 Task: Change the letter spacing to 5 in the integrated.
Action: Mouse moved to (9, 606)
Screenshot: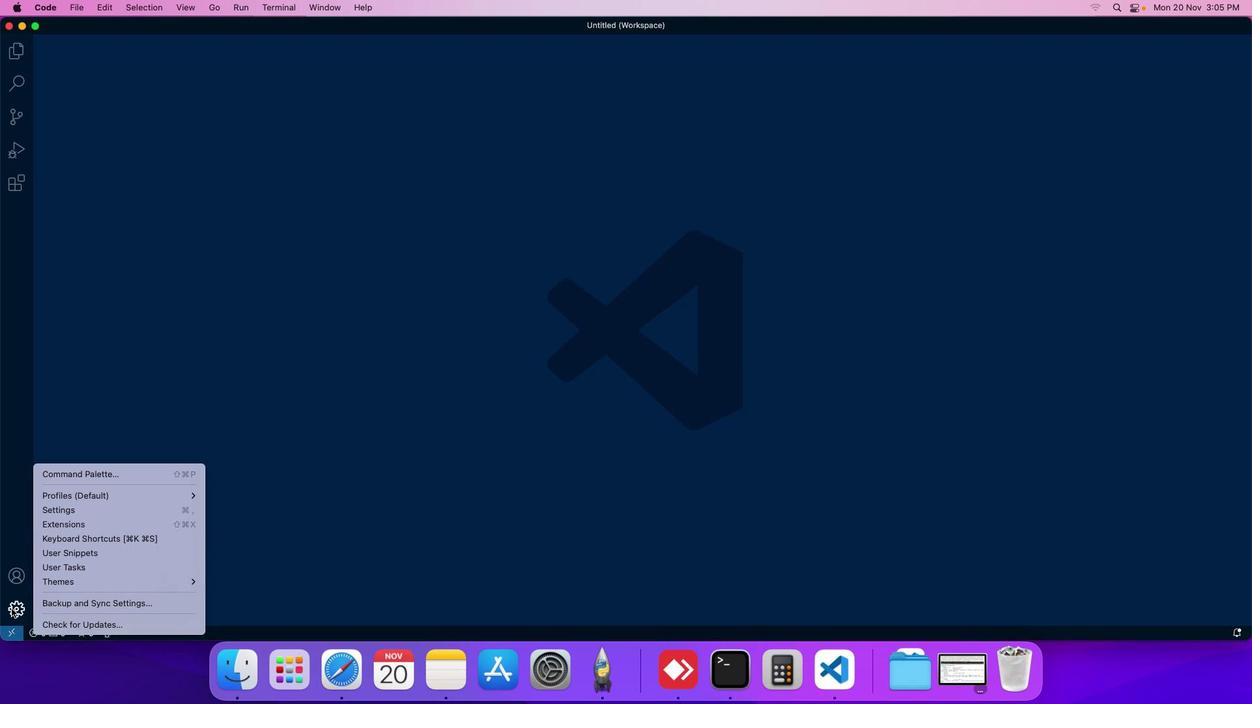 
Action: Mouse pressed left at (9, 606)
Screenshot: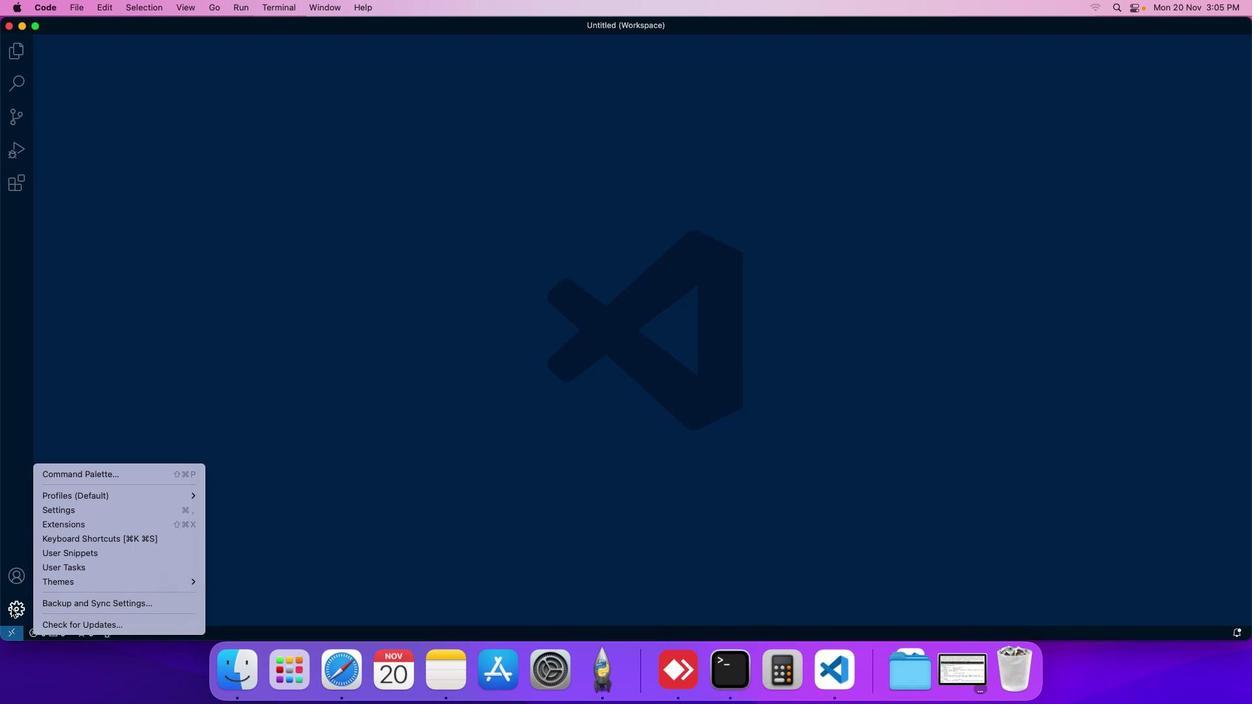 
Action: Mouse moved to (65, 508)
Screenshot: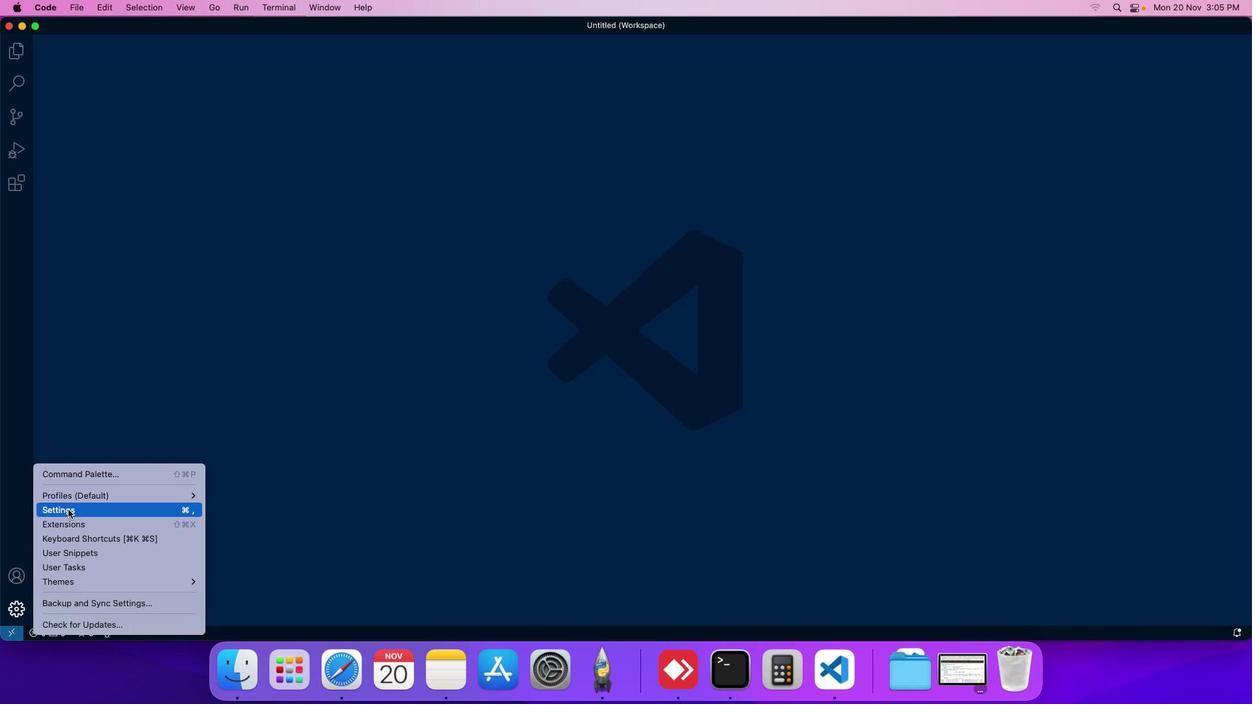 
Action: Mouse pressed left at (65, 508)
Screenshot: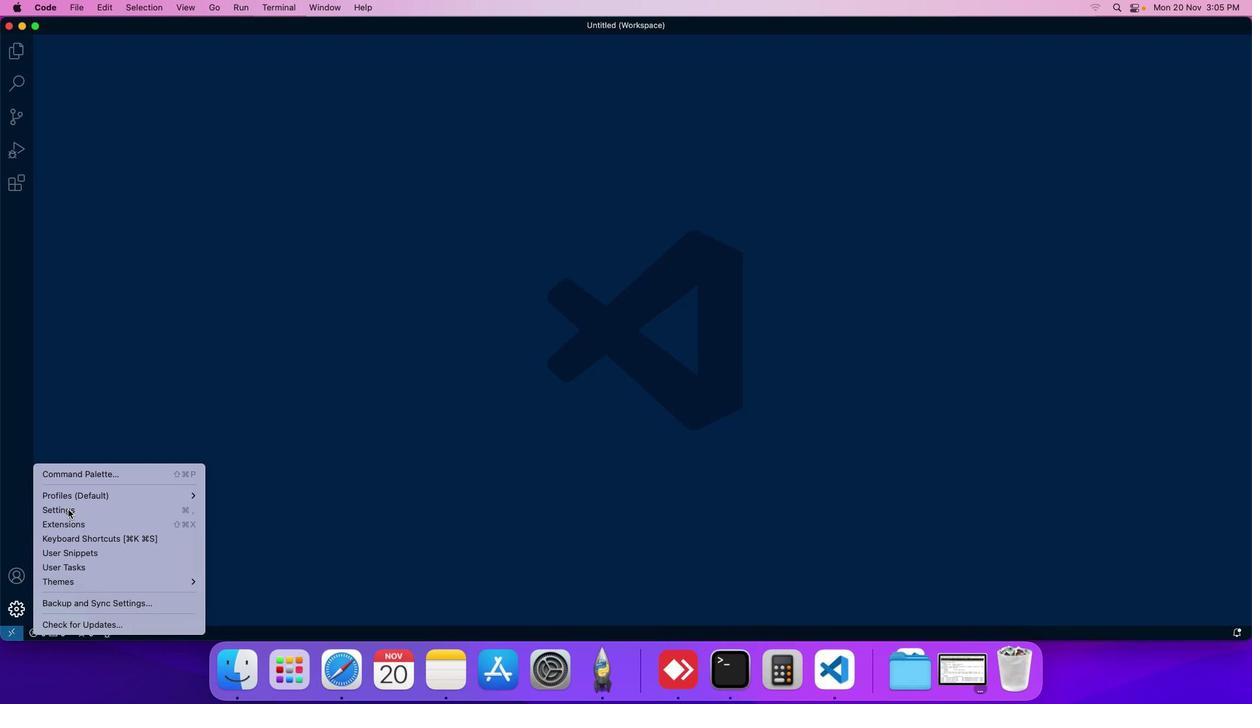 
Action: Mouse moved to (301, 104)
Screenshot: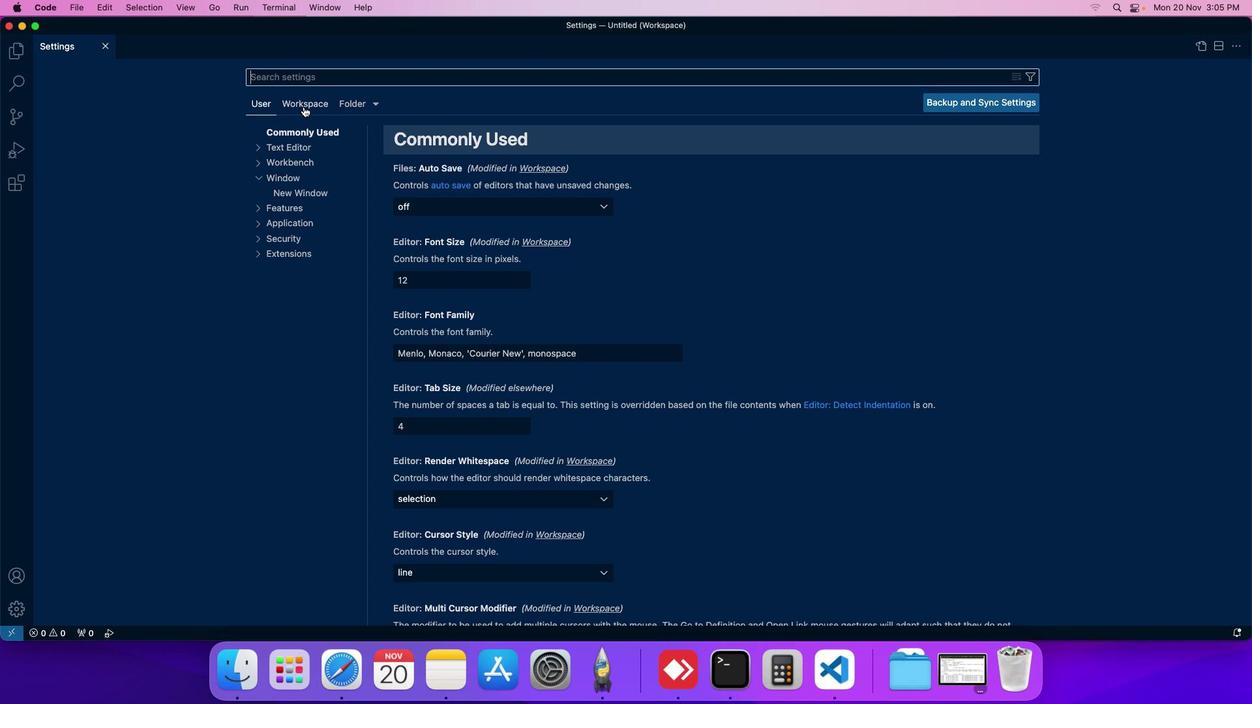 
Action: Mouse pressed left at (301, 104)
Screenshot: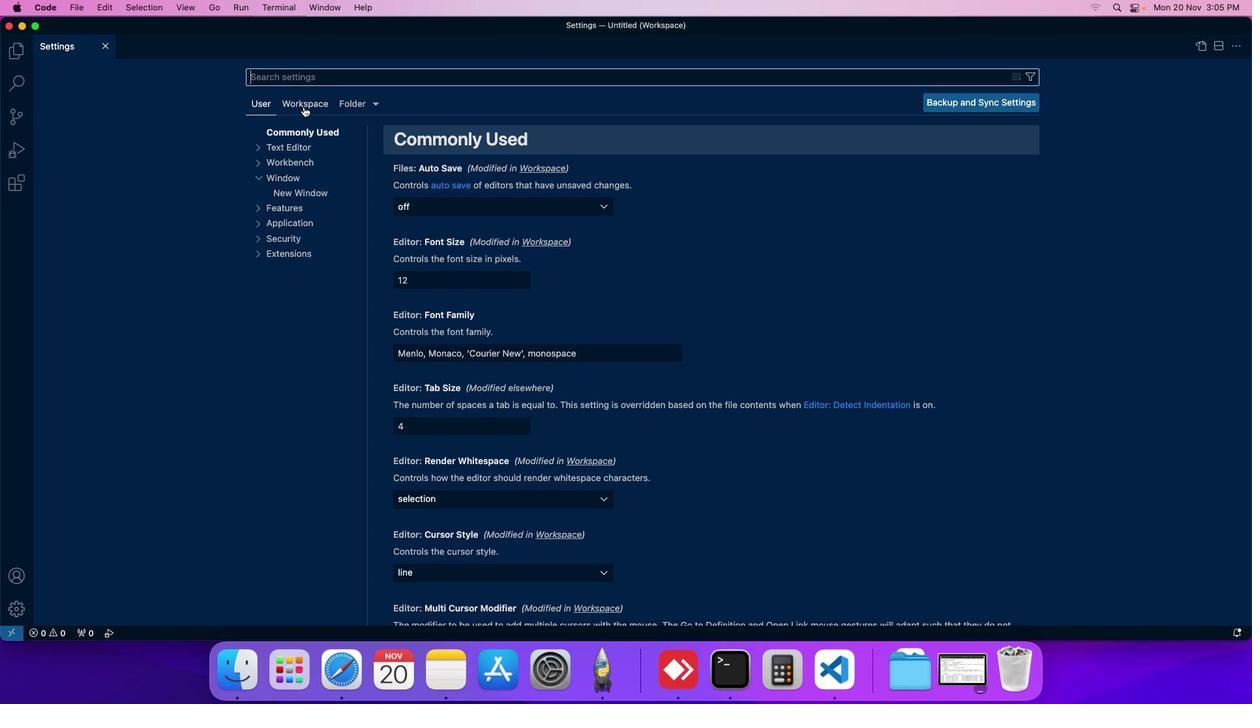 
Action: Mouse moved to (283, 193)
Screenshot: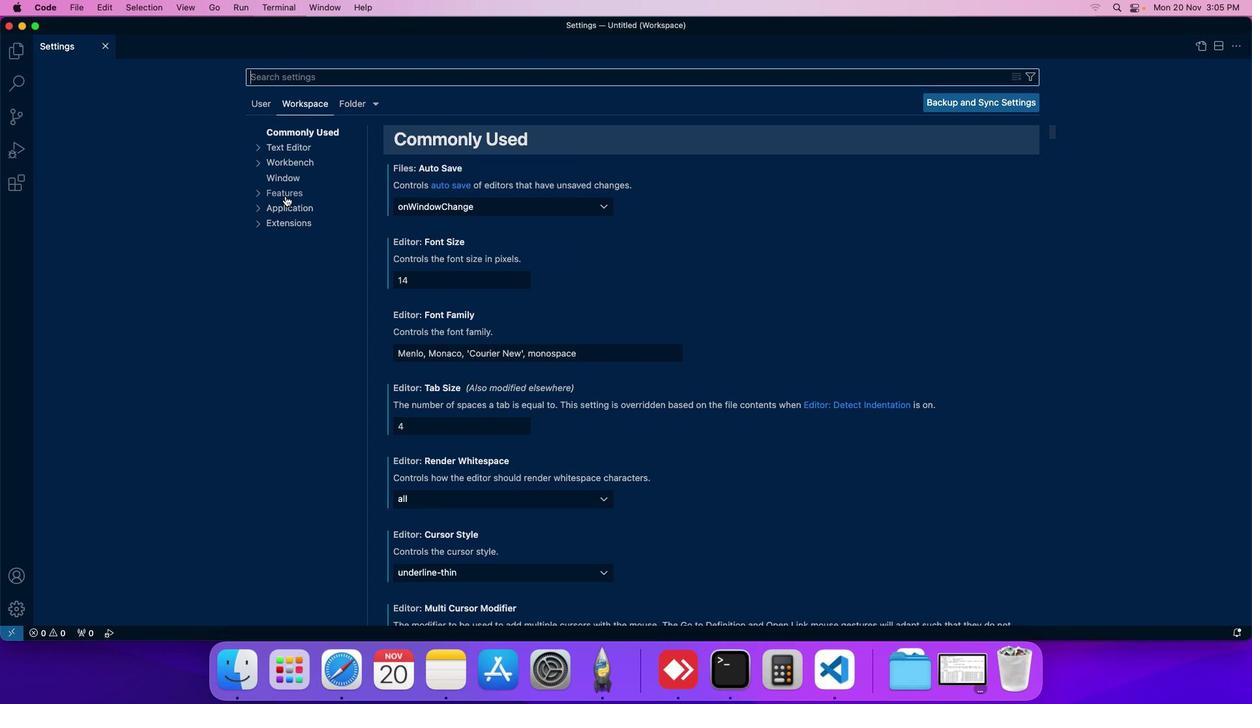 
Action: Mouse pressed left at (283, 193)
Screenshot: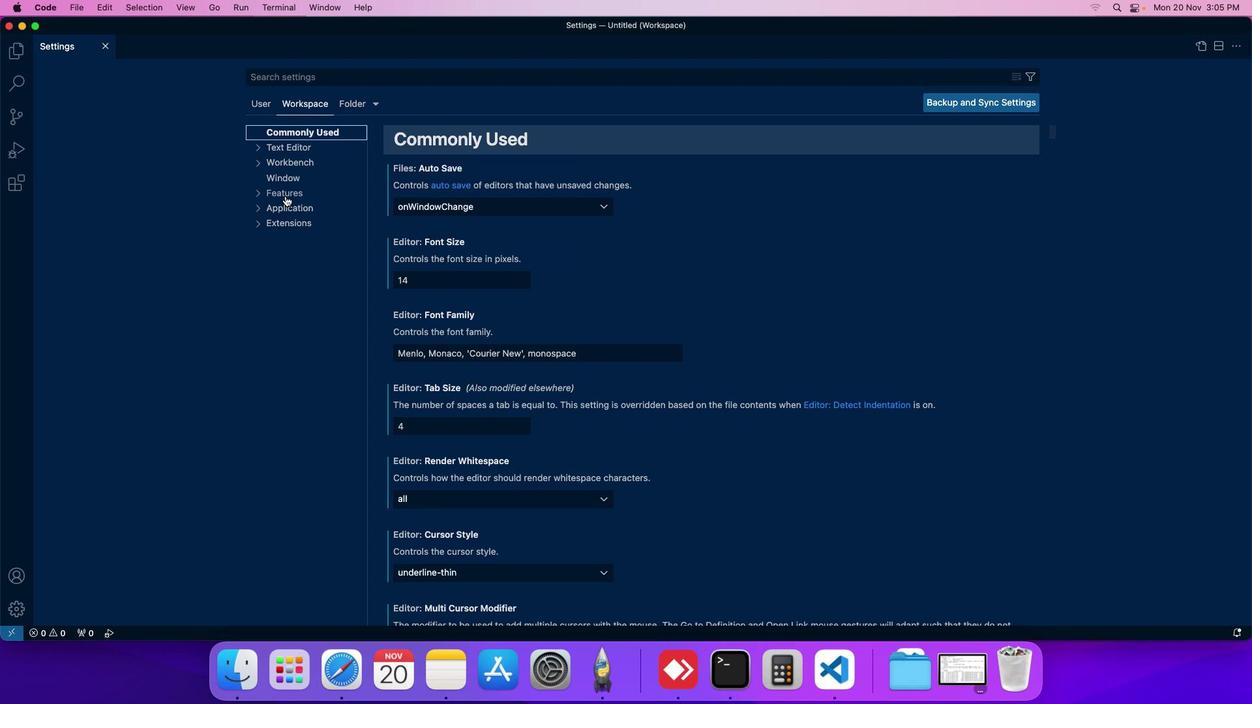 
Action: Mouse moved to (289, 314)
Screenshot: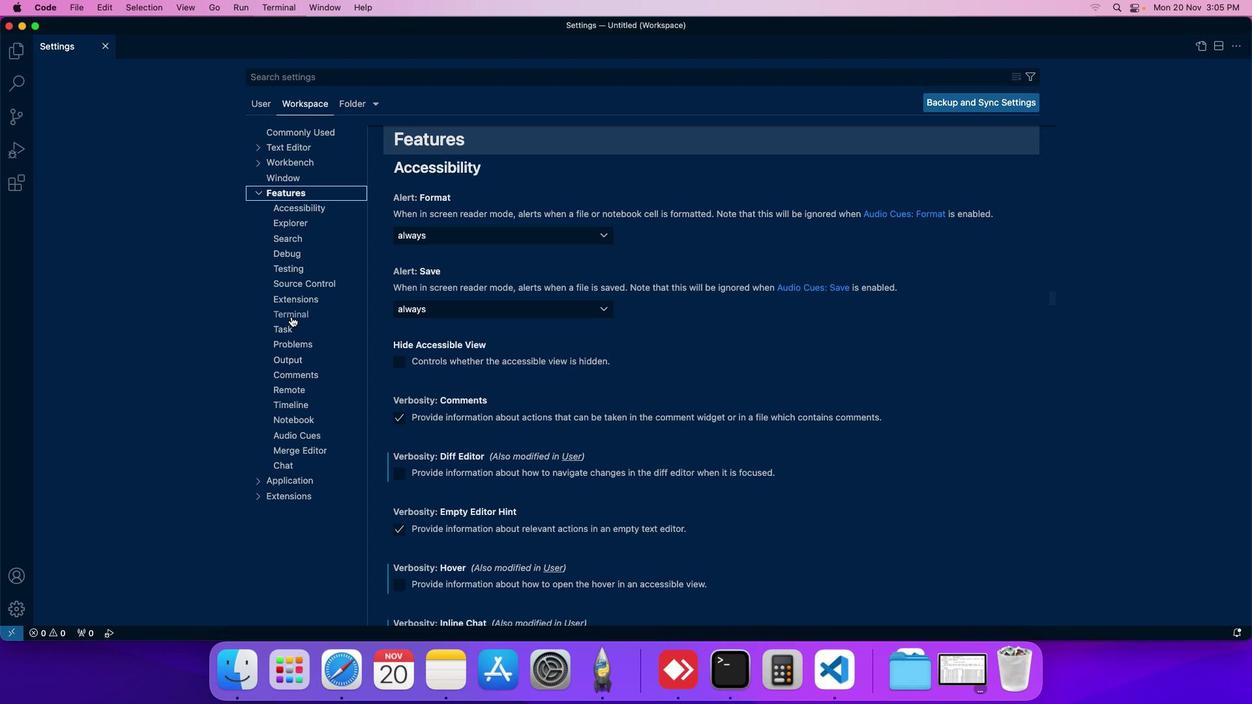 
Action: Mouse pressed left at (289, 314)
Screenshot: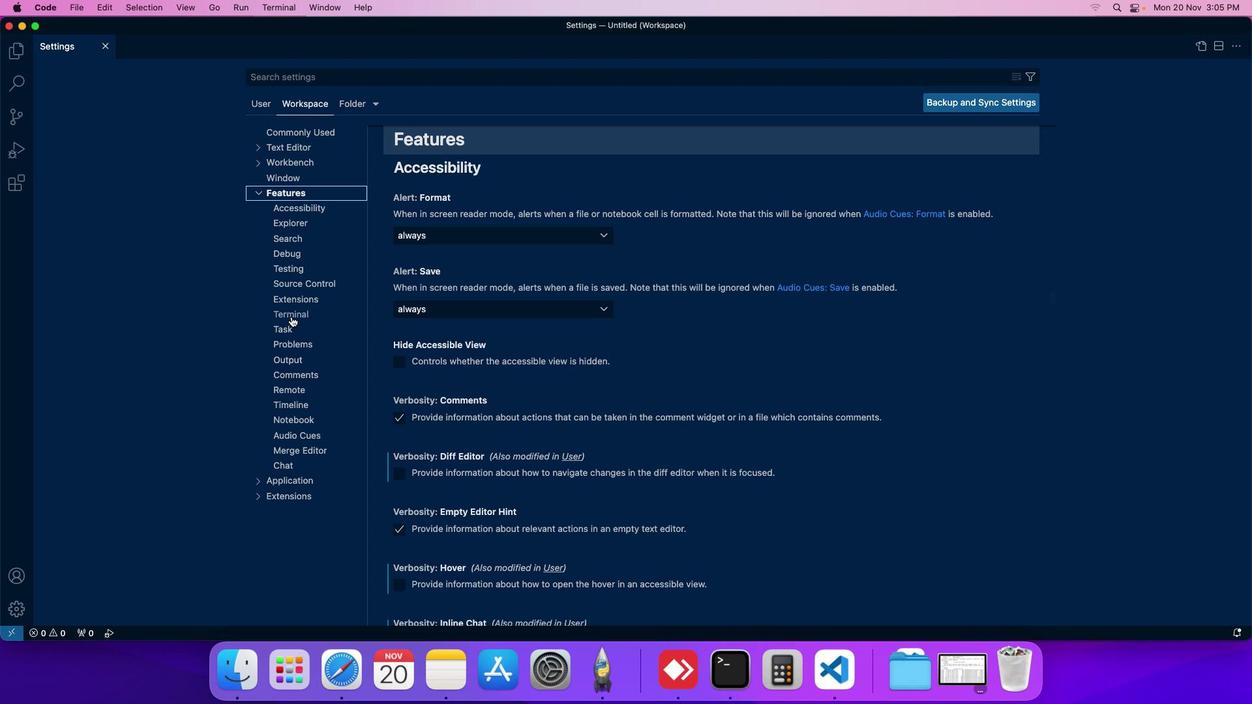 
Action: Mouse moved to (418, 349)
Screenshot: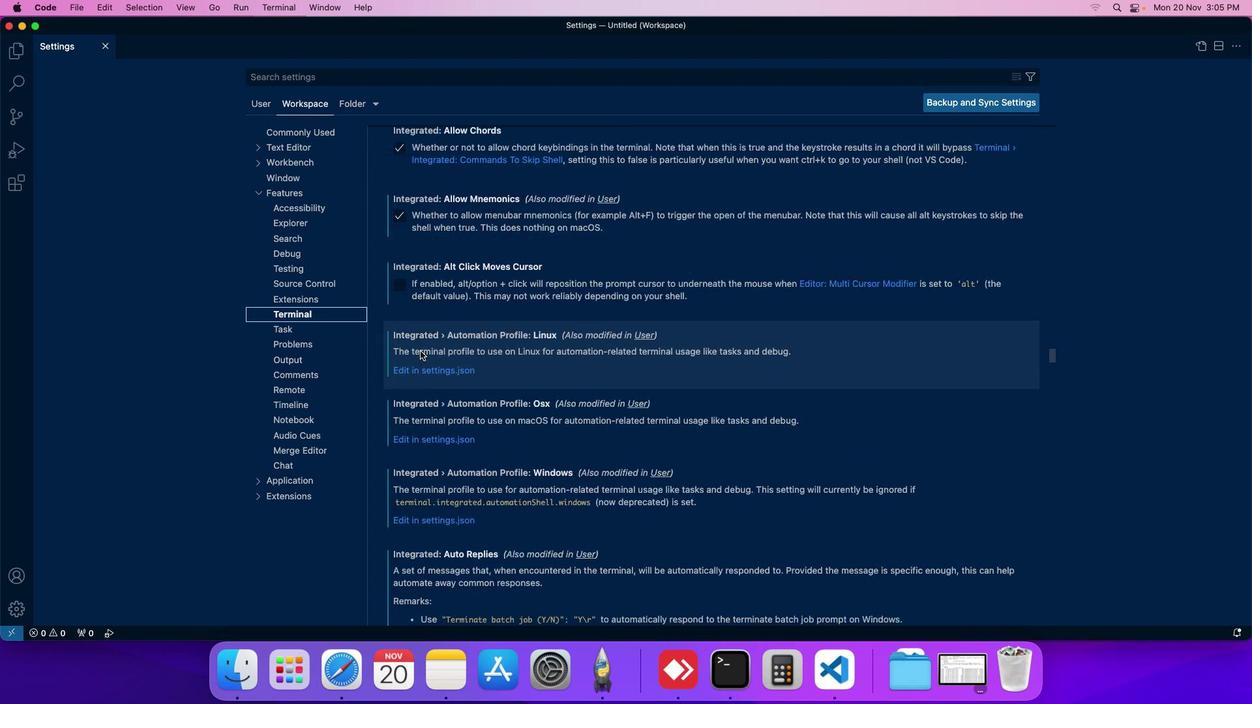 
Action: Mouse scrolled (418, 349) with delta (-1, -1)
Screenshot: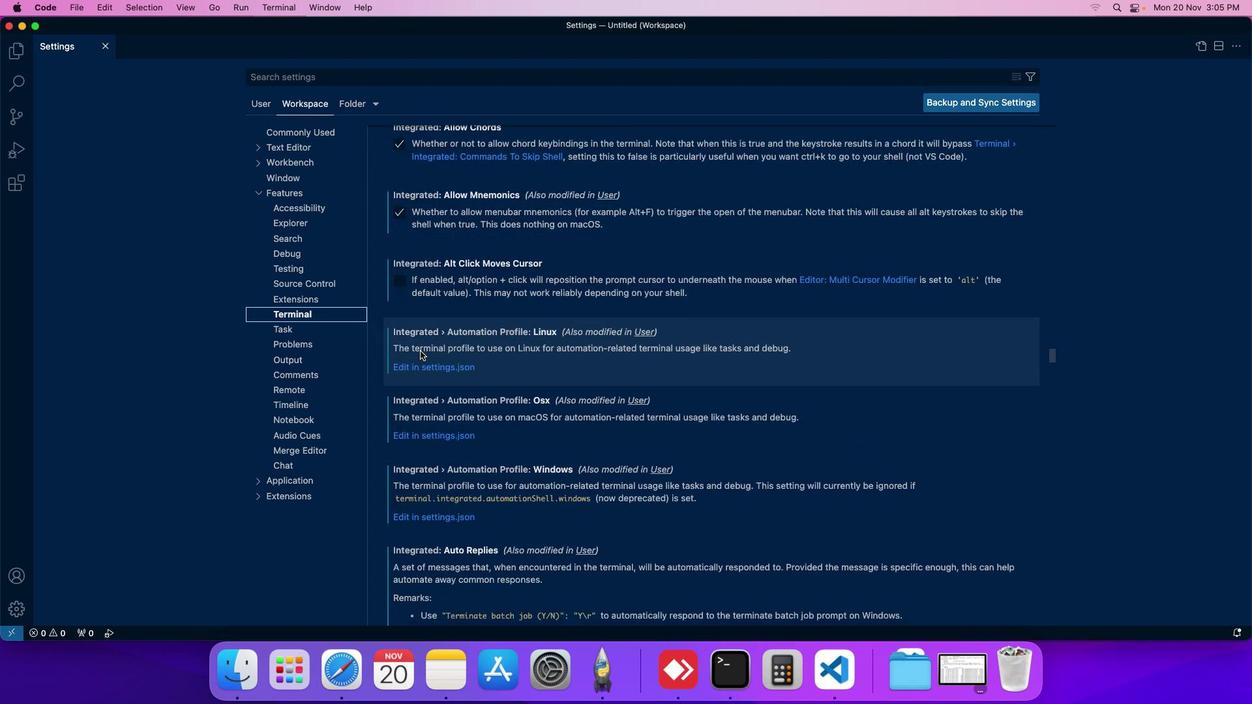 
Action: Mouse moved to (418, 349)
Screenshot: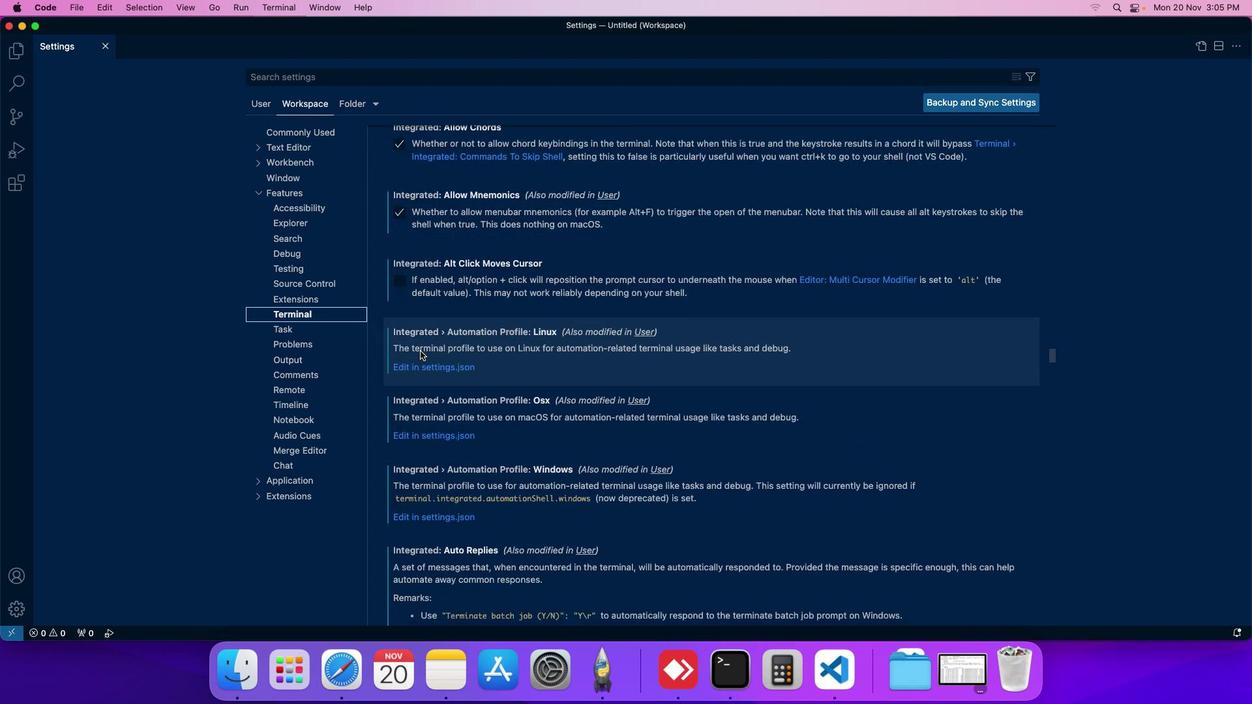 
Action: Mouse scrolled (418, 349) with delta (-1, -1)
Screenshot: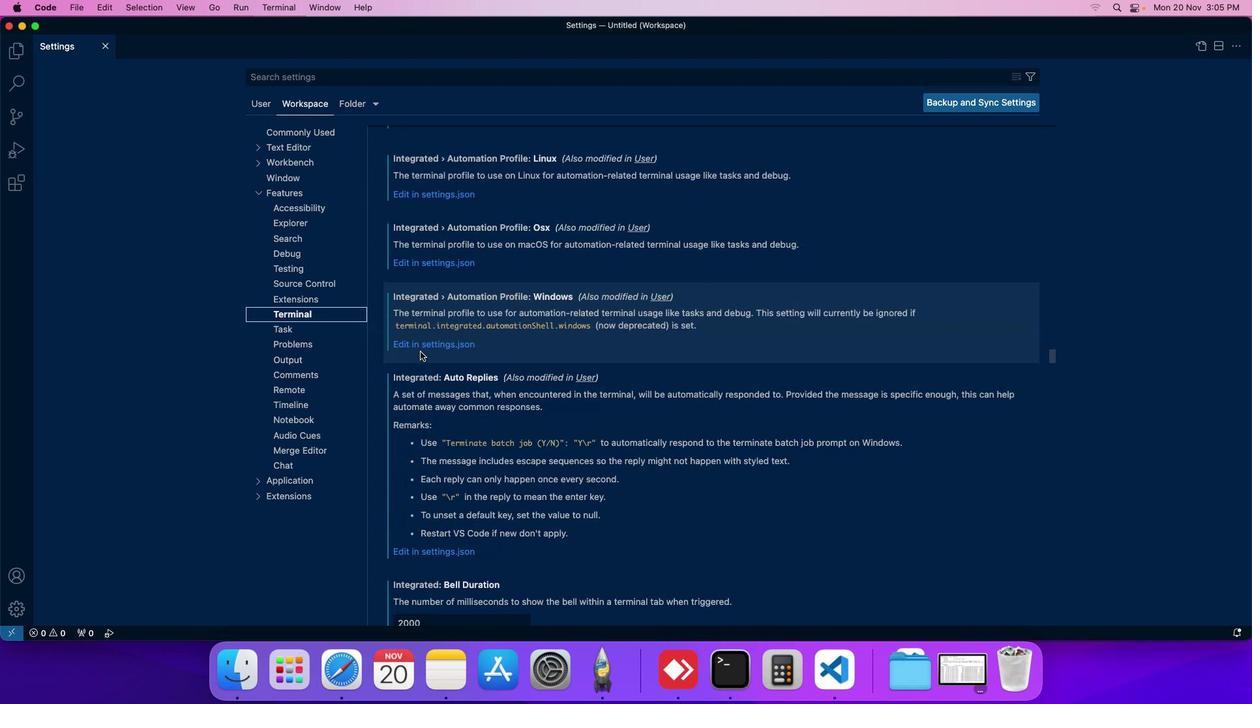 
Action: Mouse moved to (418, 349)
Screenshot: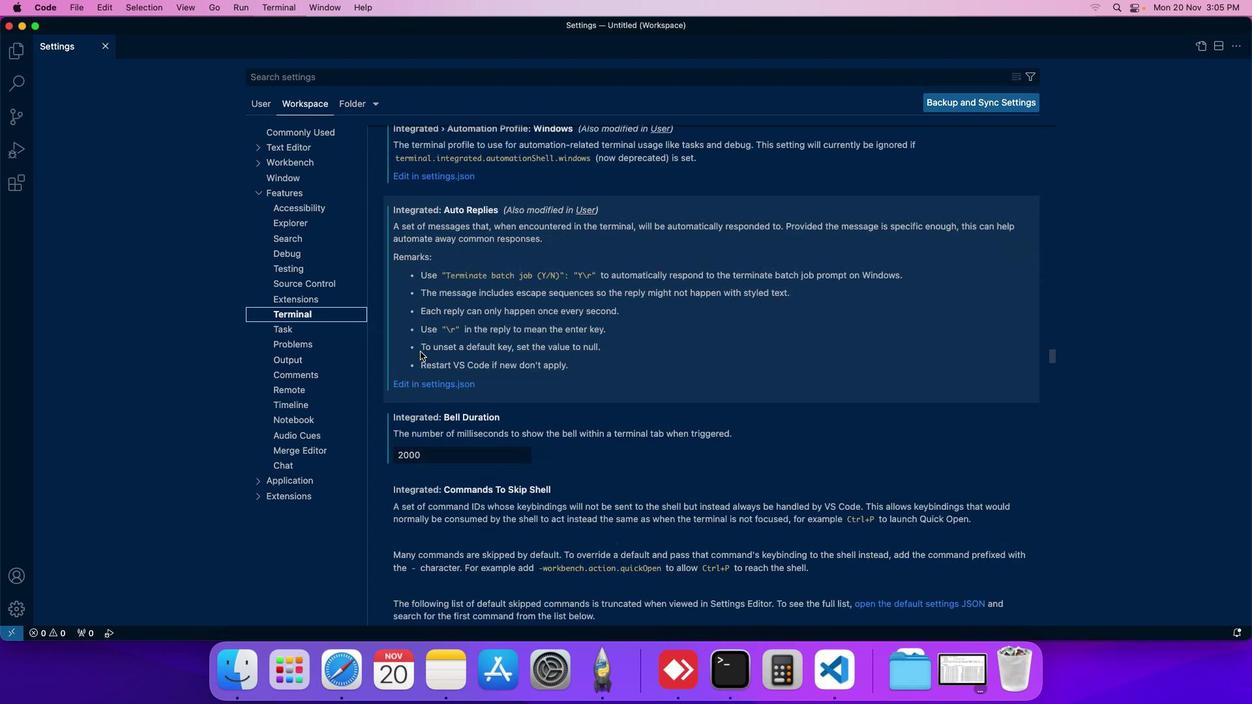 
Action: Mouse scrolled (418, 349) with delta (-1, -1)
Screenshot: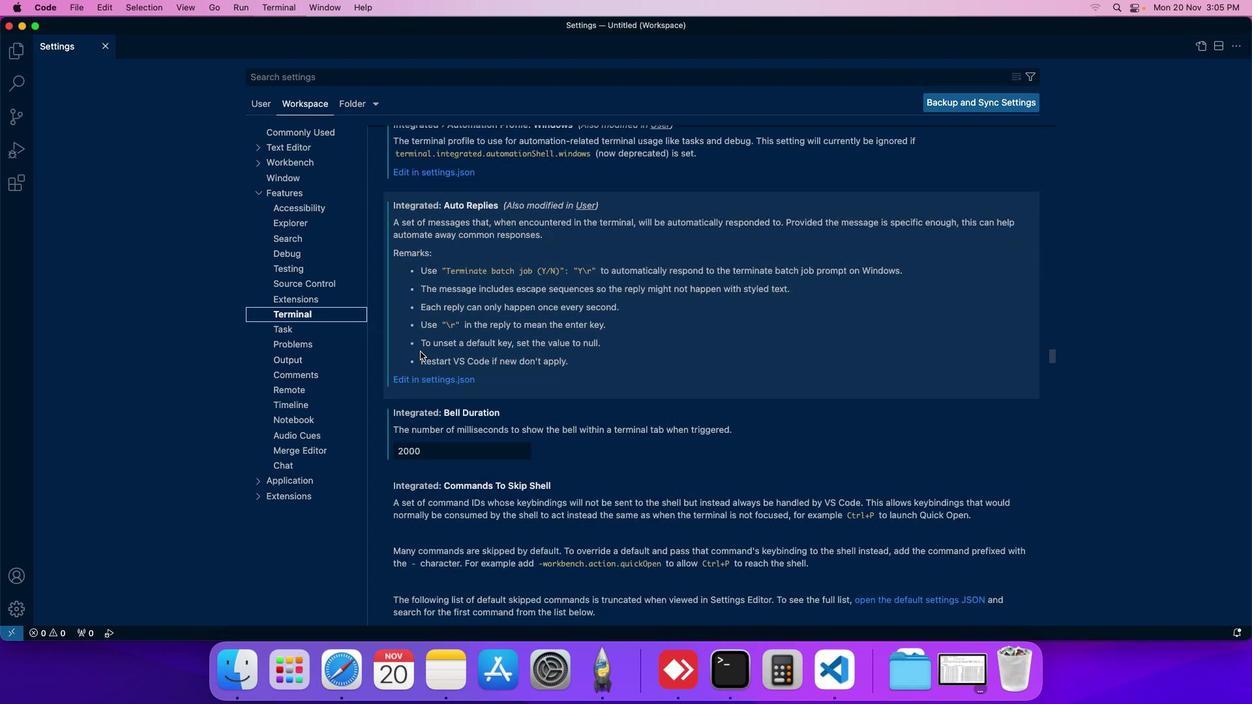 
Action: Mouse scrolled (418, 349) with delta (-1, -1)
Screenshot: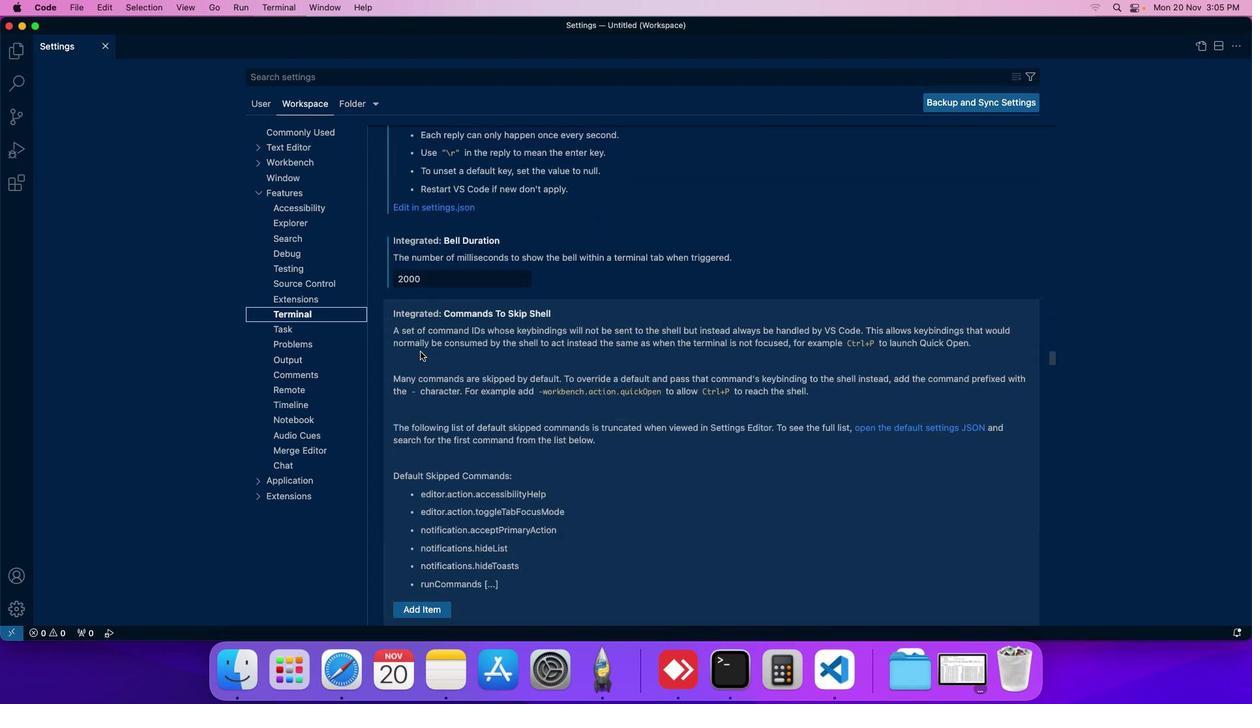 
Action: Mouse scrolled (418, 349) with delta (-1, -1)
Screenshot: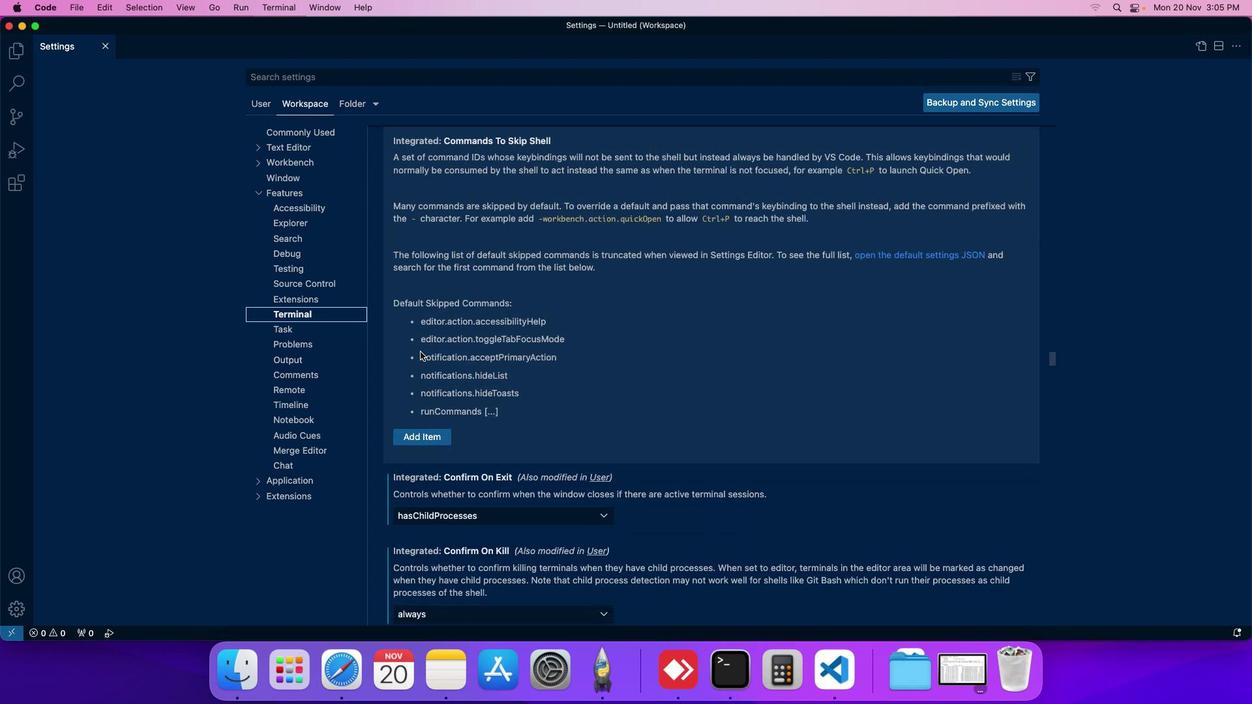 
Action: Mouse scrolled (418, 349) with delta (-1, -1)
Screenshot: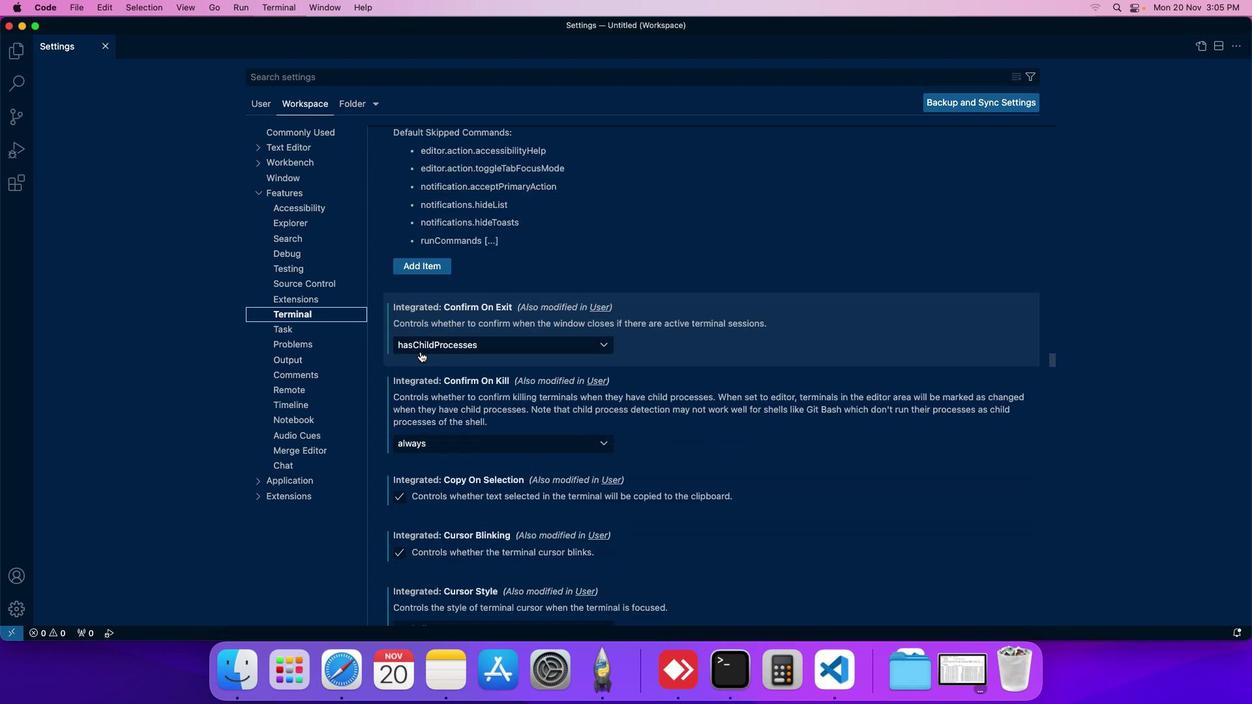 
Action: Mouse scrolled (418, 349) with delta (-1, -1)
Screenshot: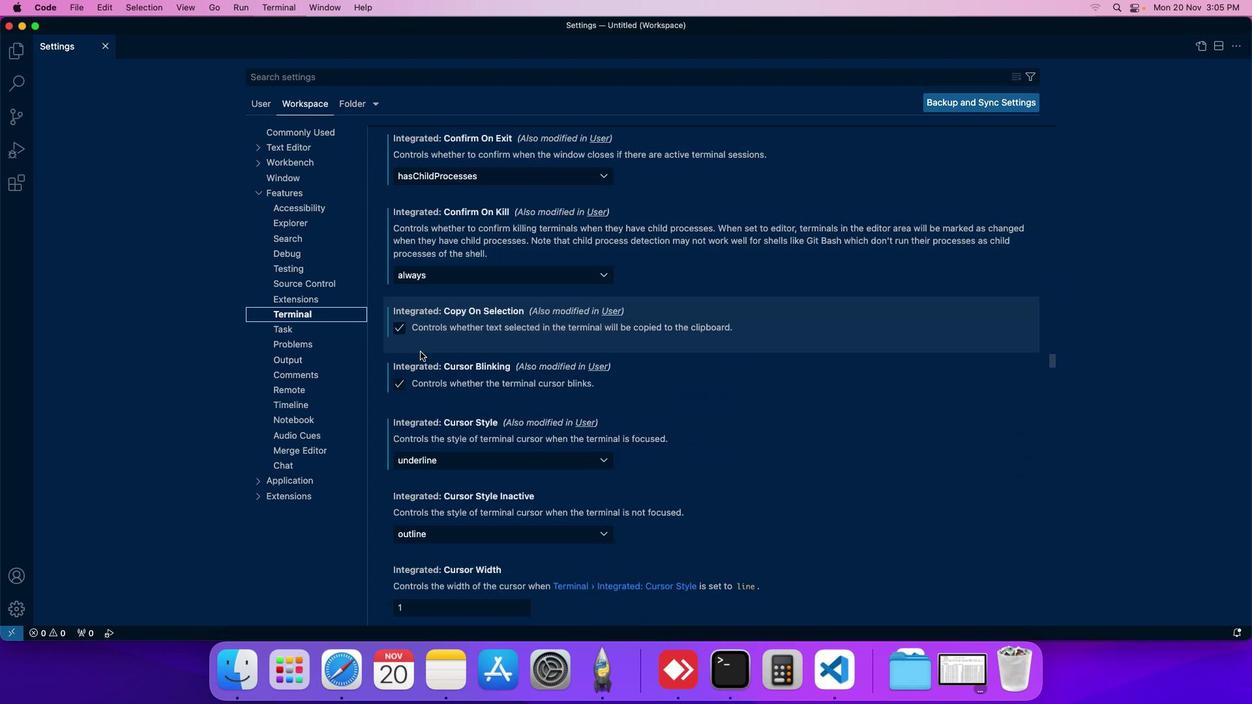 
Action: Mouse scrolled (418, 349) with delta (-1, -1)
Screenshot: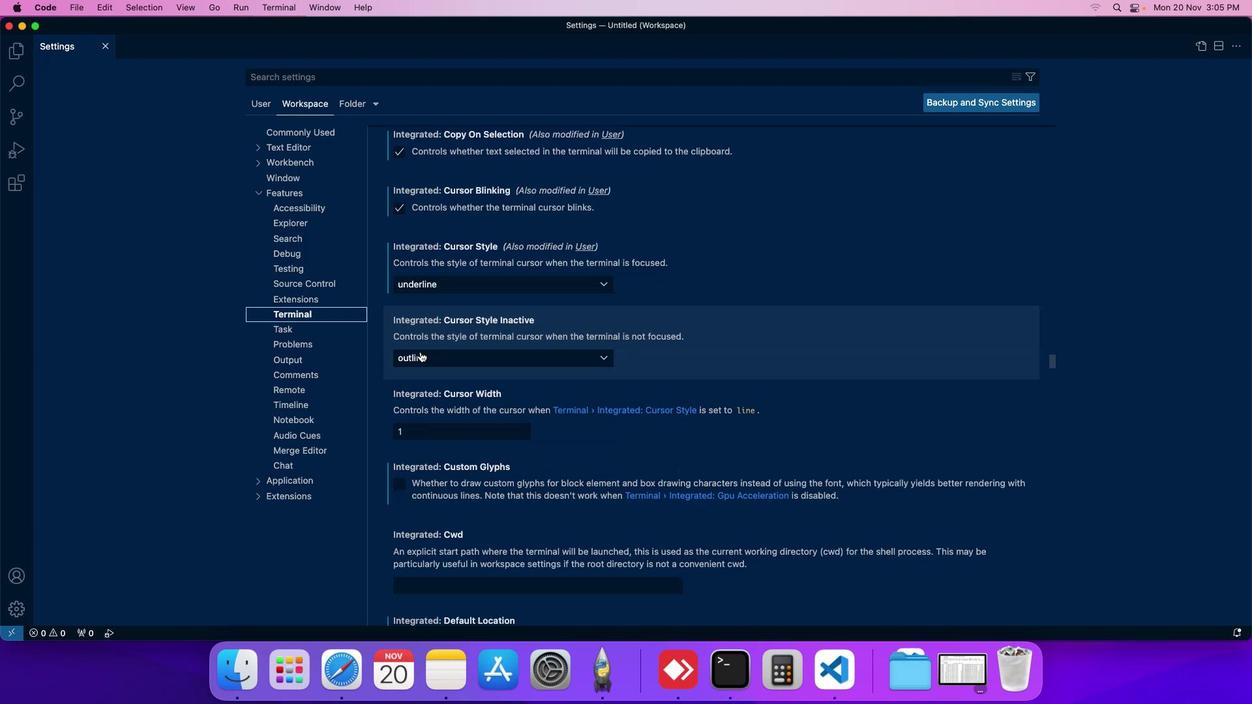 
Action: Mouse scrolled (418, 349) with delta (-1, -1)
Screenshot: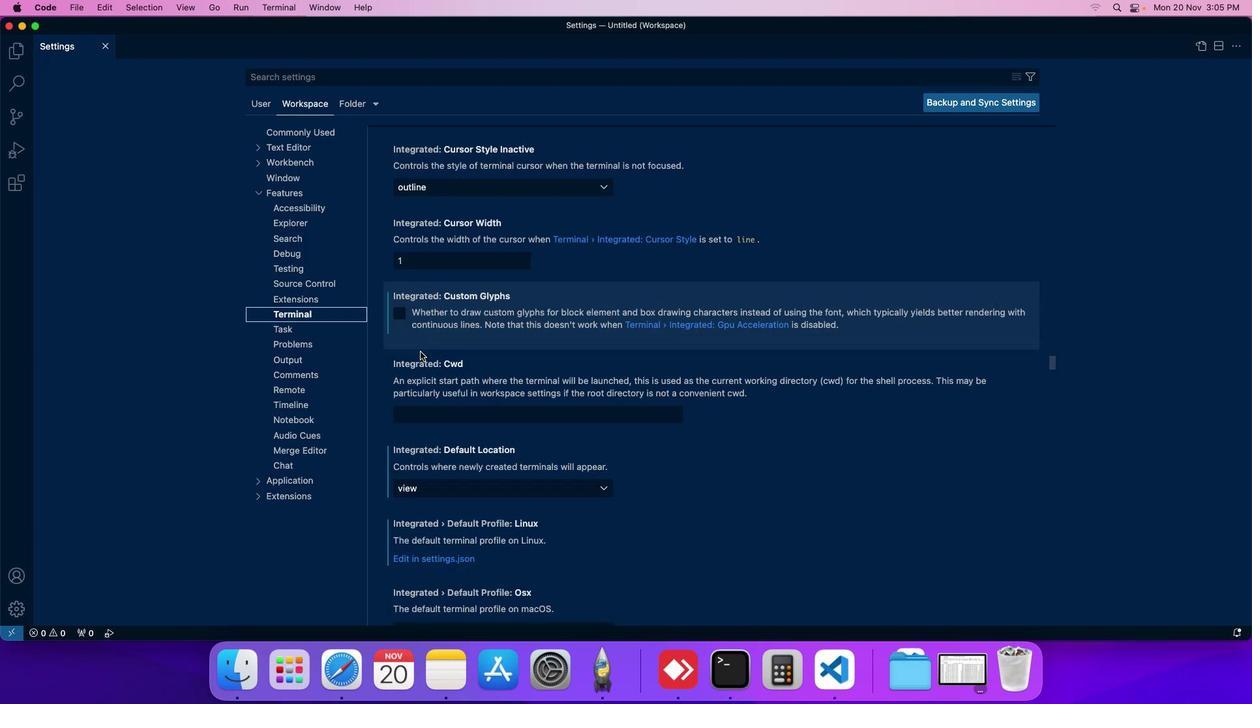 
Action: Mouse scrolled (418, 349) with delta (-1, -1)
Screenshot: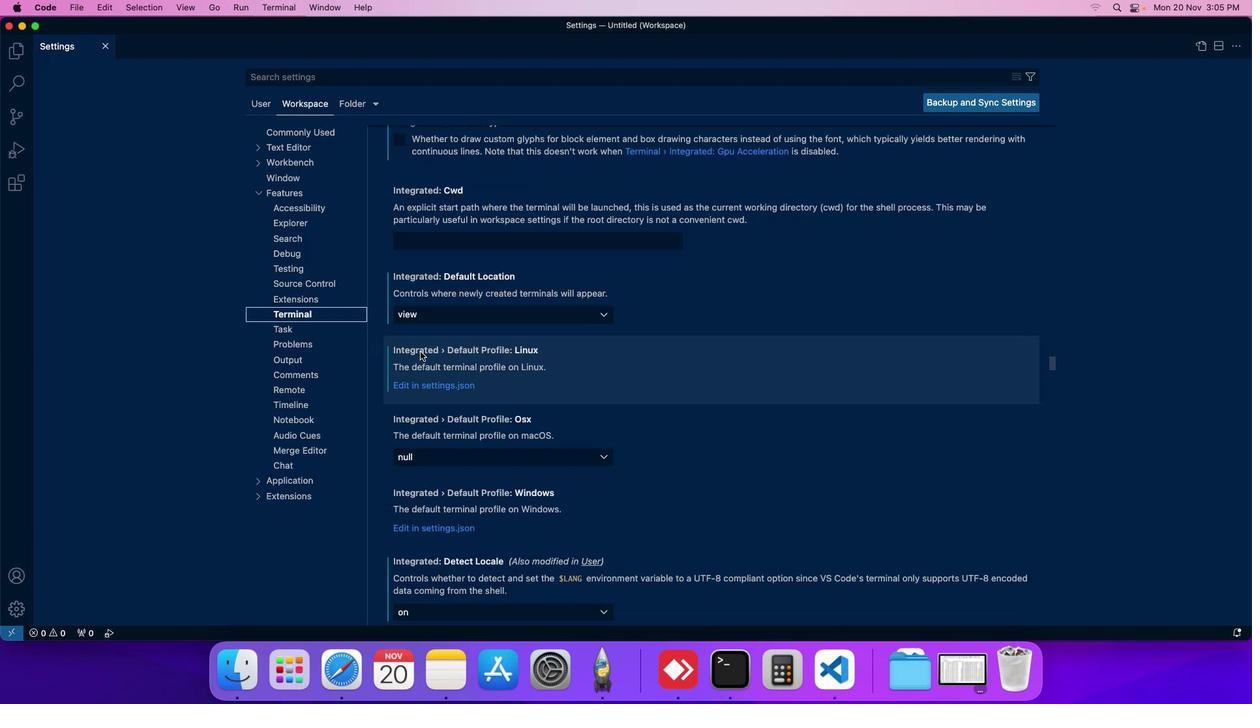 
Action: Mouse scrolled (418, 349) with delta (-1, -1)
Screenshot: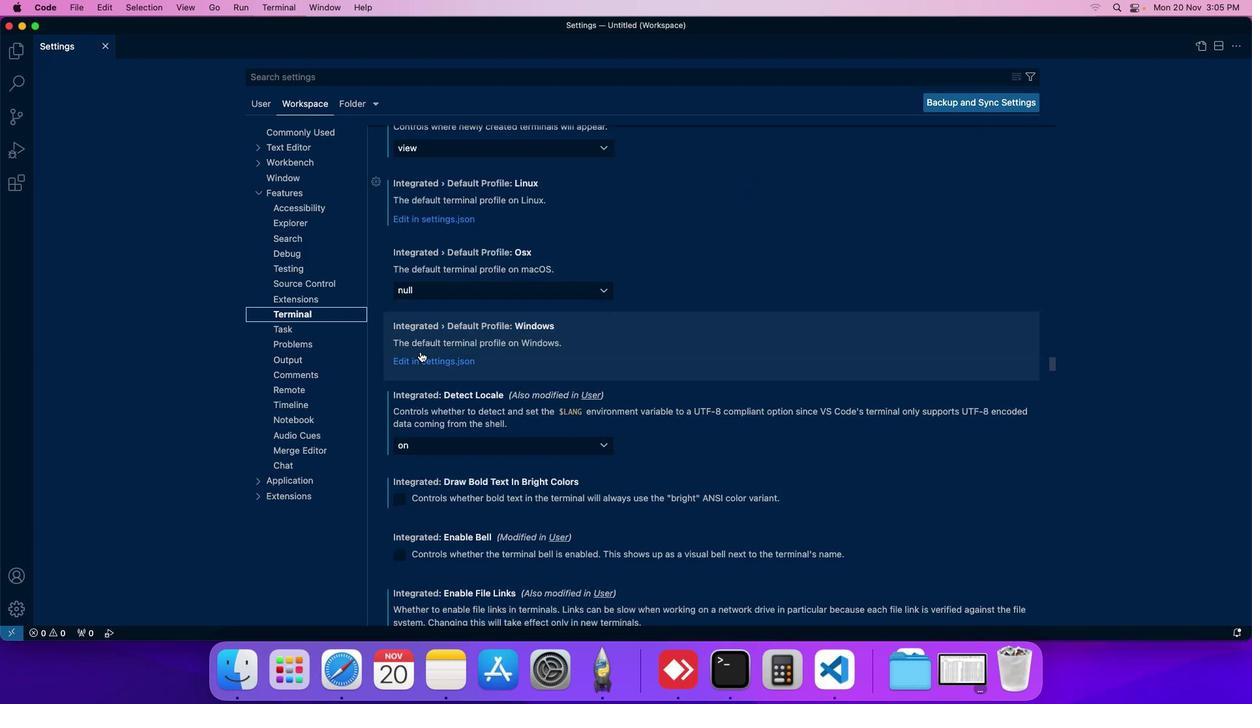 
Action: Mouse scrolled (418, 349) with delta (-1, -1)
Screenshot: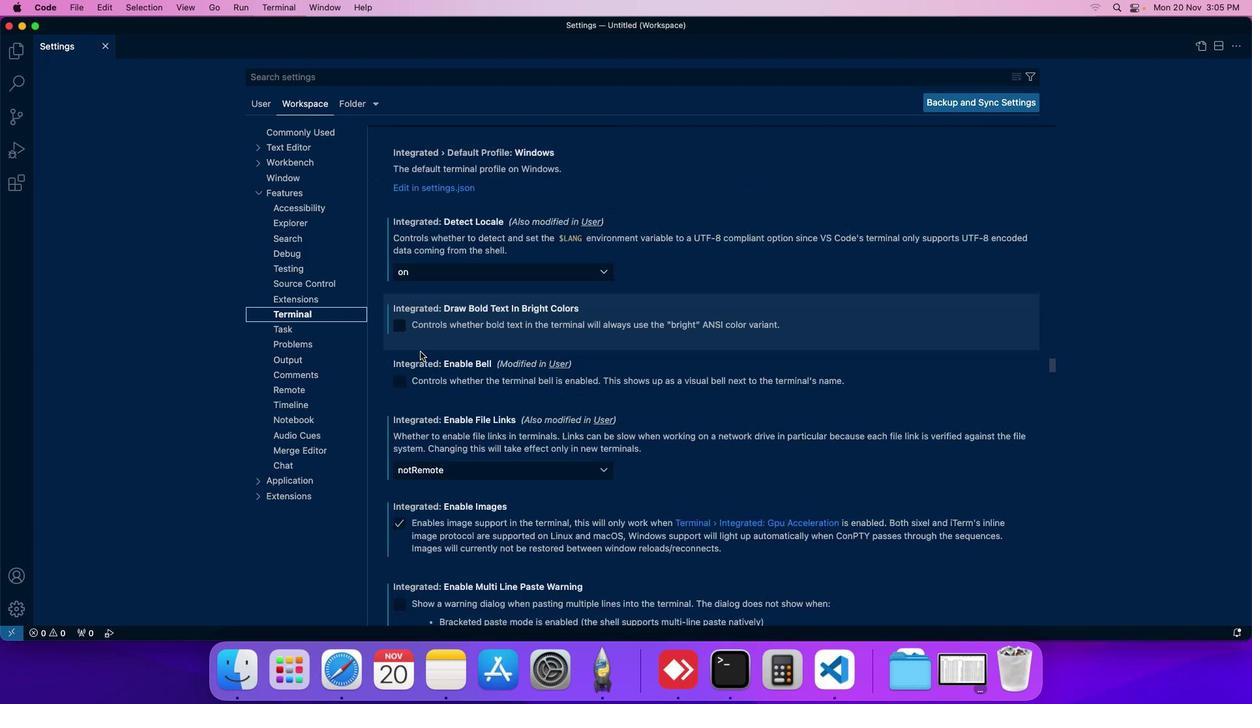 
Action: Mouse scrolled (418, 349) with delta (-1, -1)
Screenshot: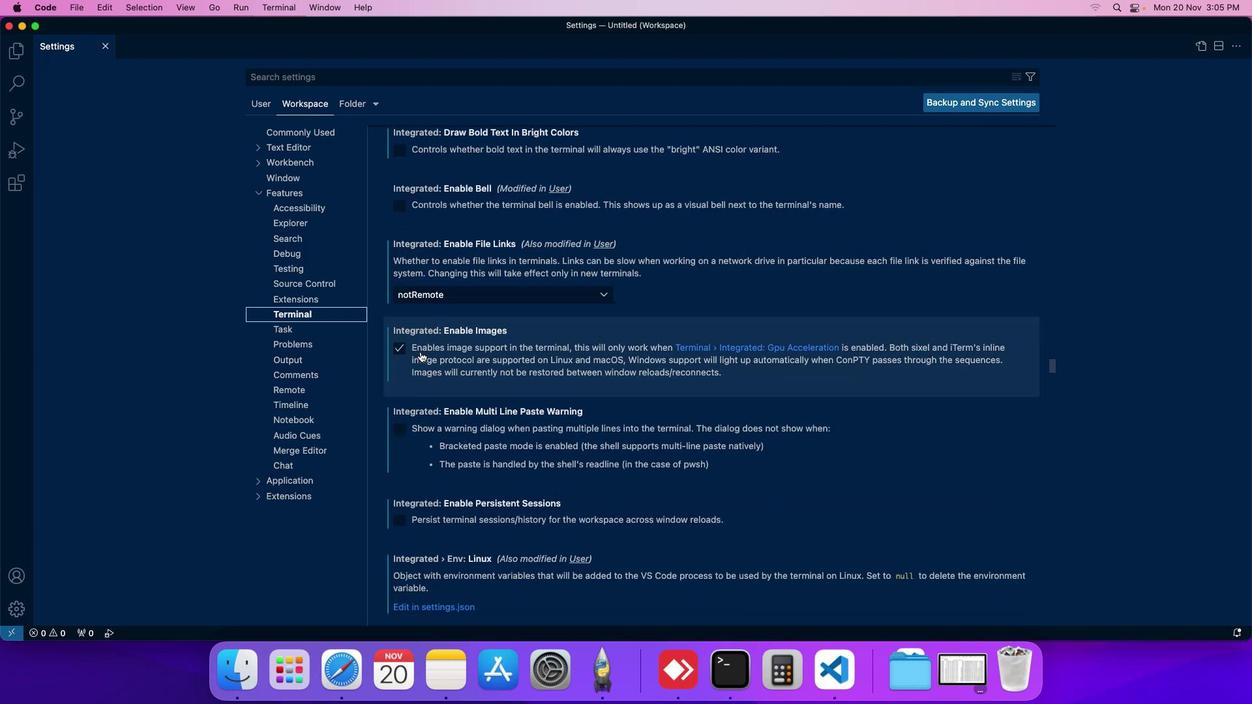 
Action: Mouse scrolled (418, 349) with delta (-1, -1)
Screenshot: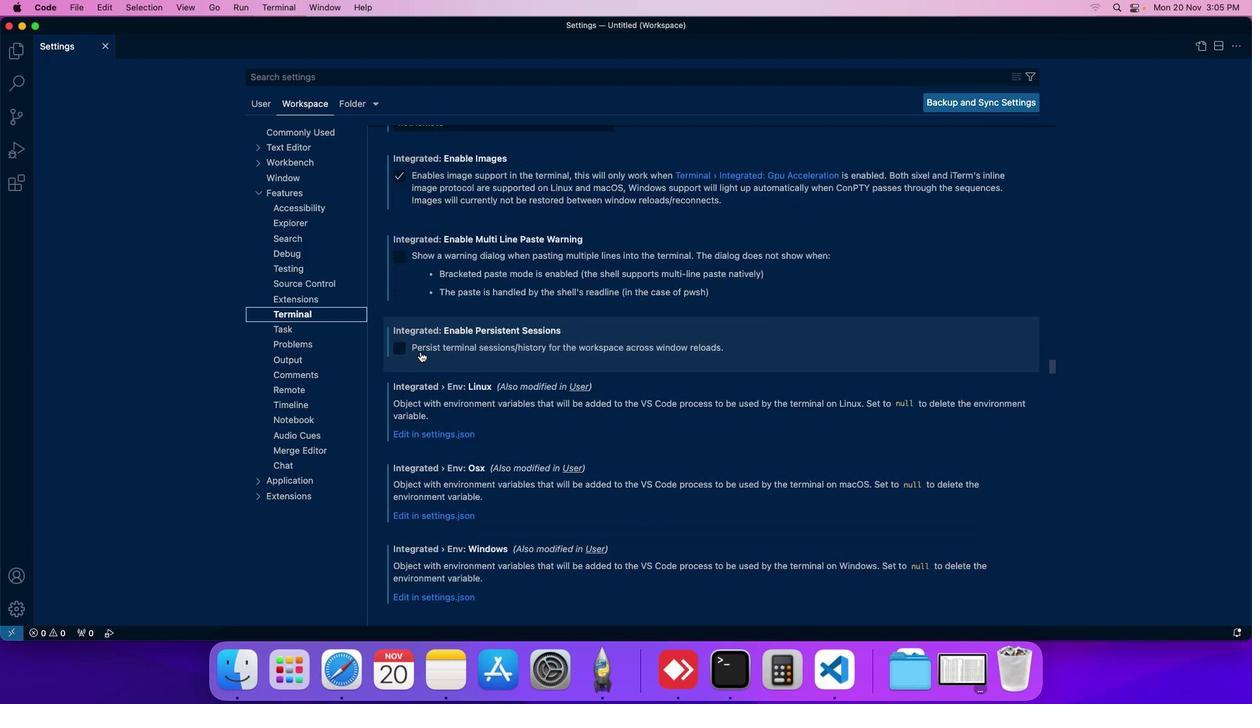 
Action: Mouse scrolled (418, 349) with delta (-1, -1)
Screenshot: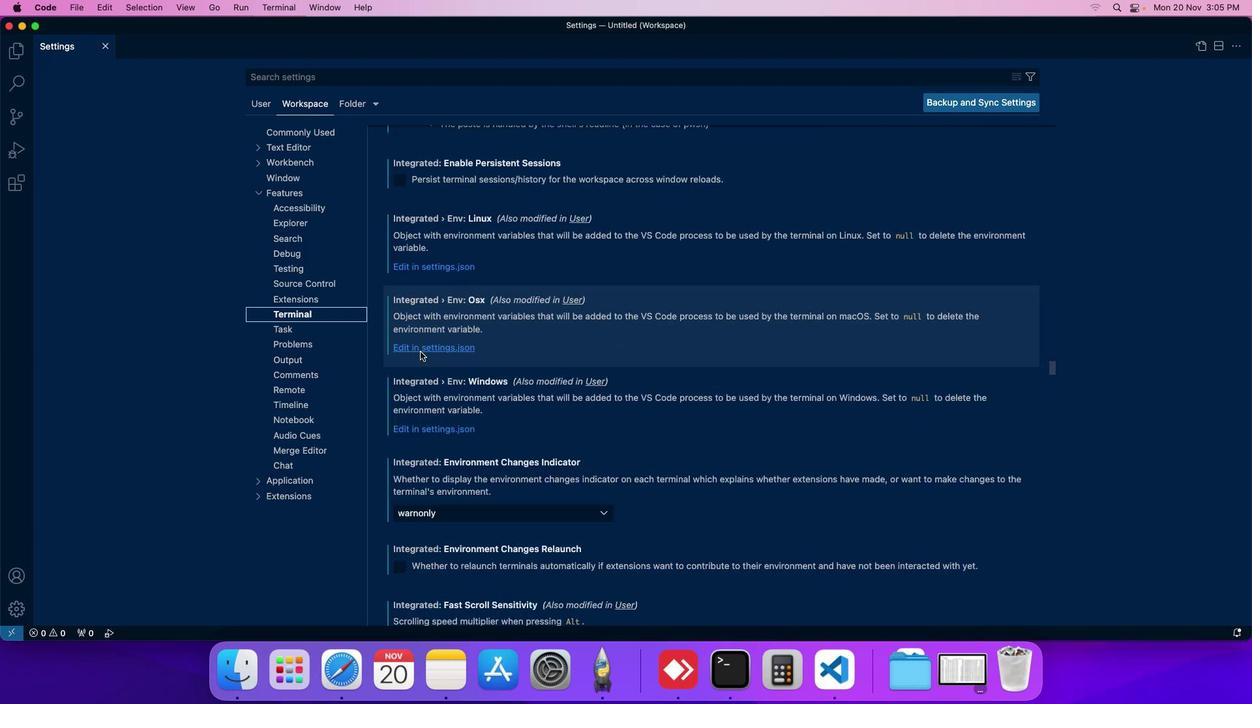 
Action: Mouse scrolled (418, 349) with delta (-1, -1)
Screenshot: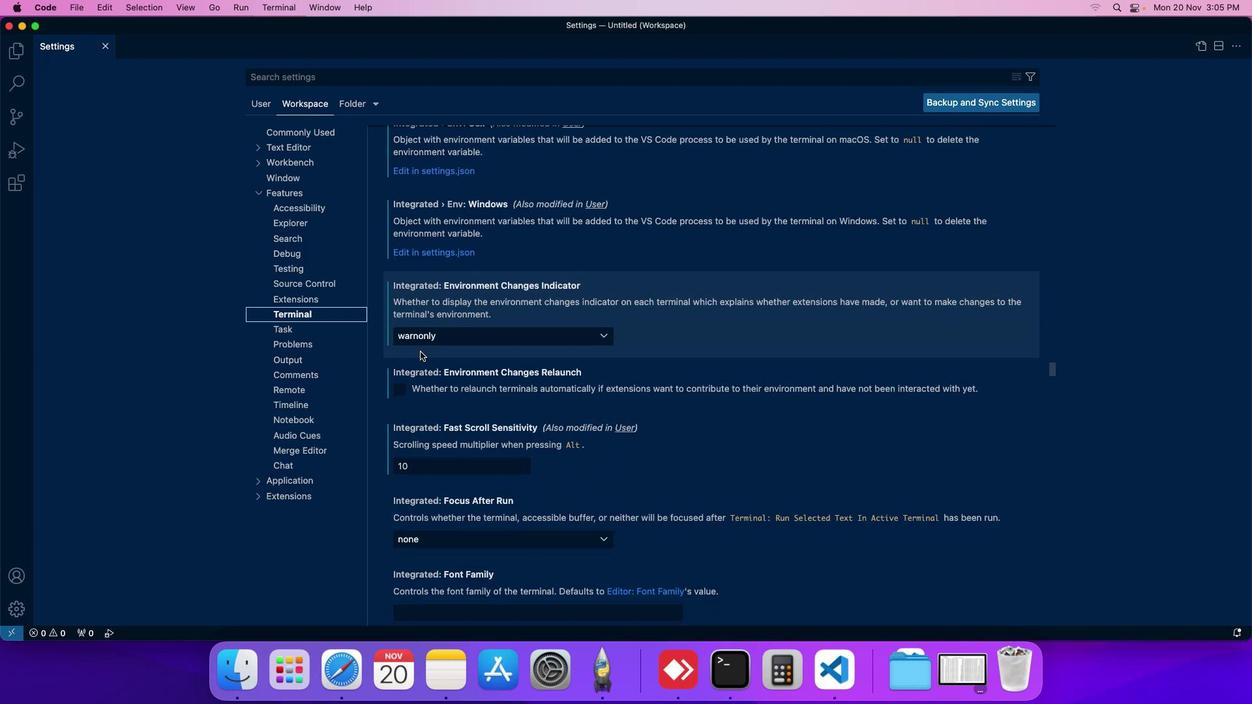 
Action: Mouse scrolled (418, 349) with delta (-1, -1)
Screenshot: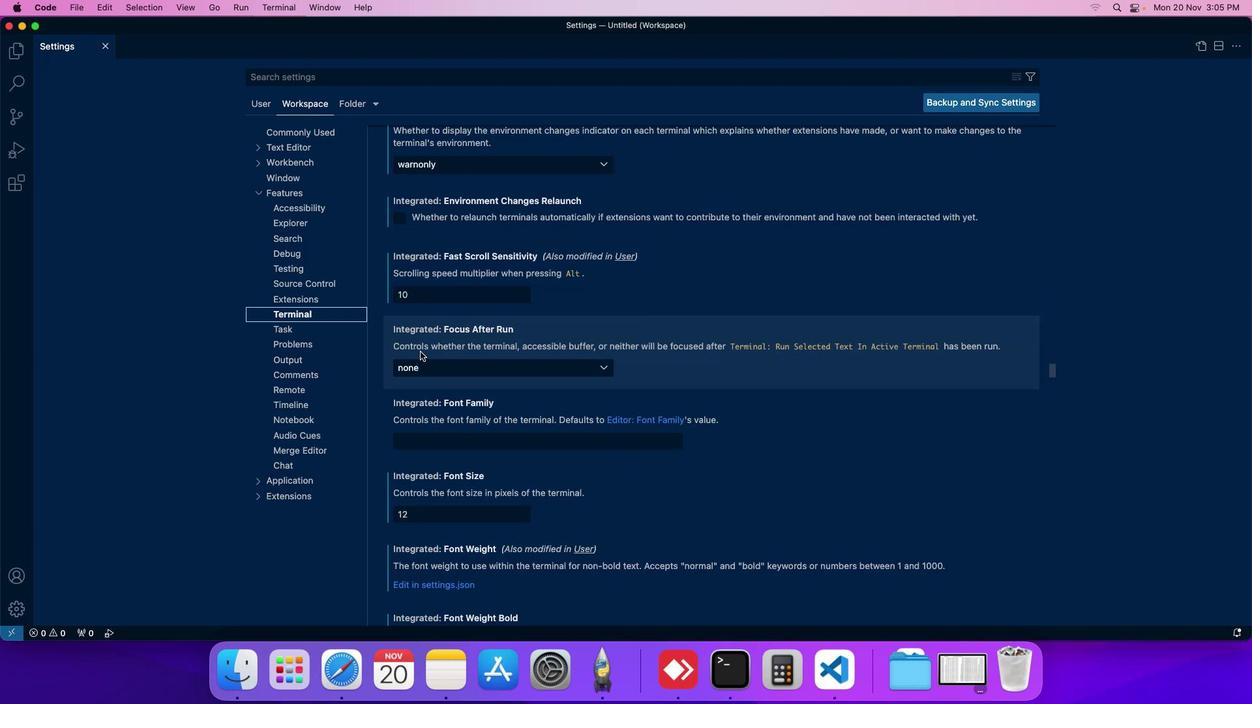 
Action: Mouse scrolled (418, 349) with delta (-1, -1)
Screenshot: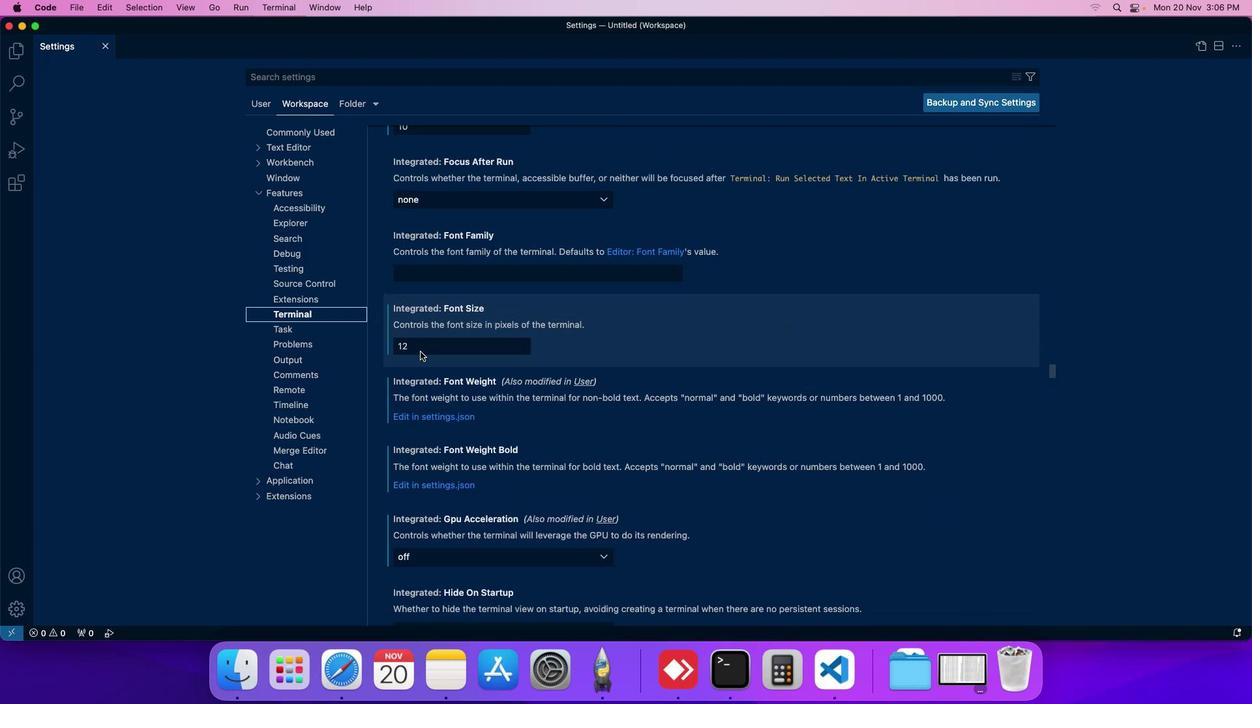 
Action: Mouse scrolled (418, 349) with delta (-1, -1)
Screenshot: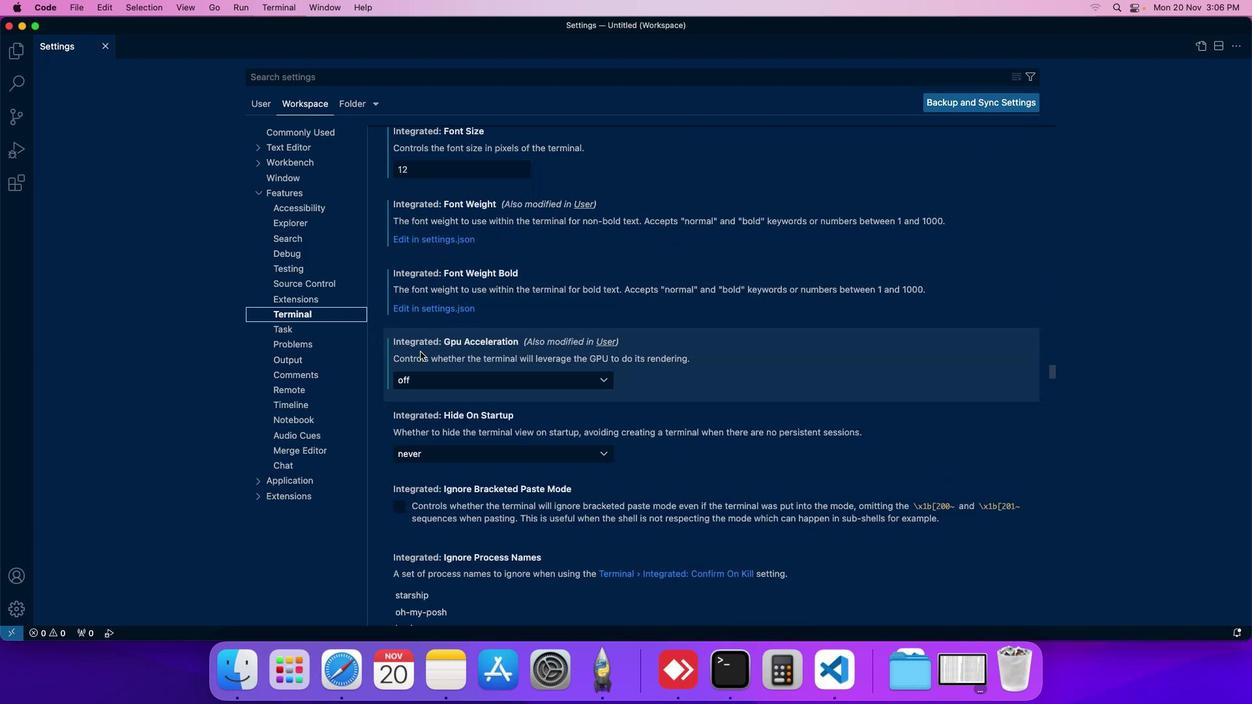 
Action: Mouse scrolled (418, 349) with delta (-1, -1)
Screenshot: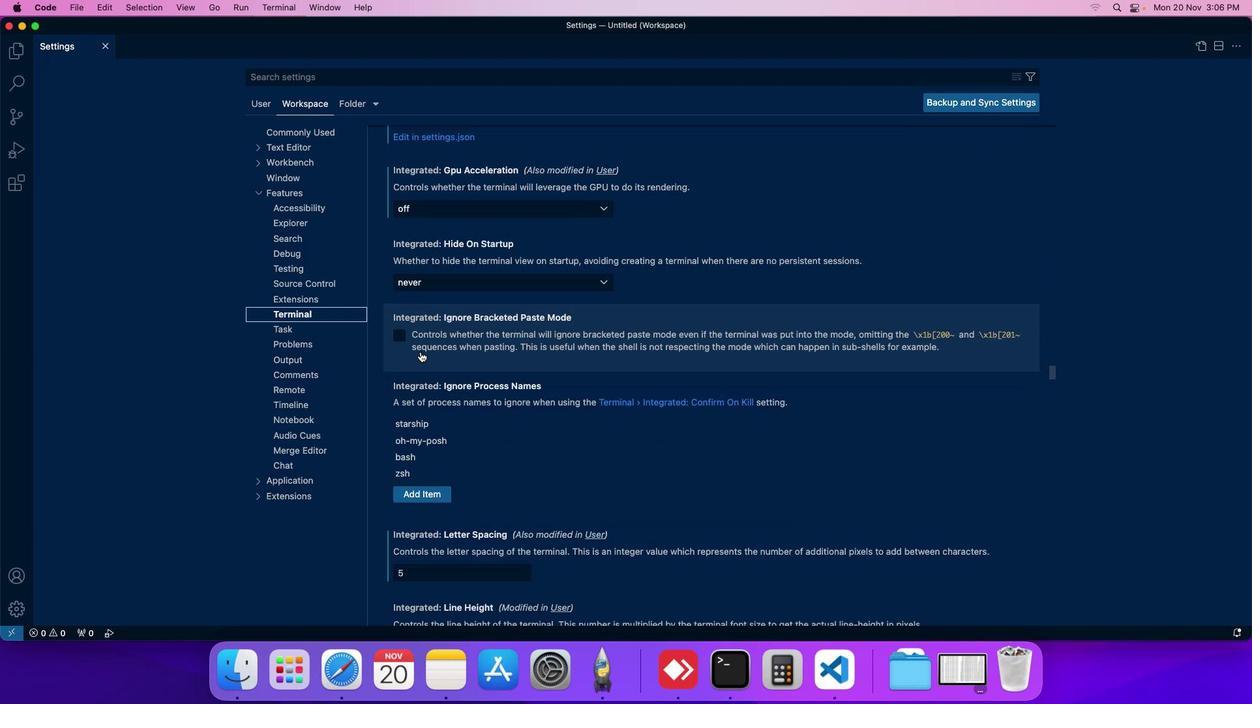 
Action: Mouse moved to (419, 348)
Screenshot: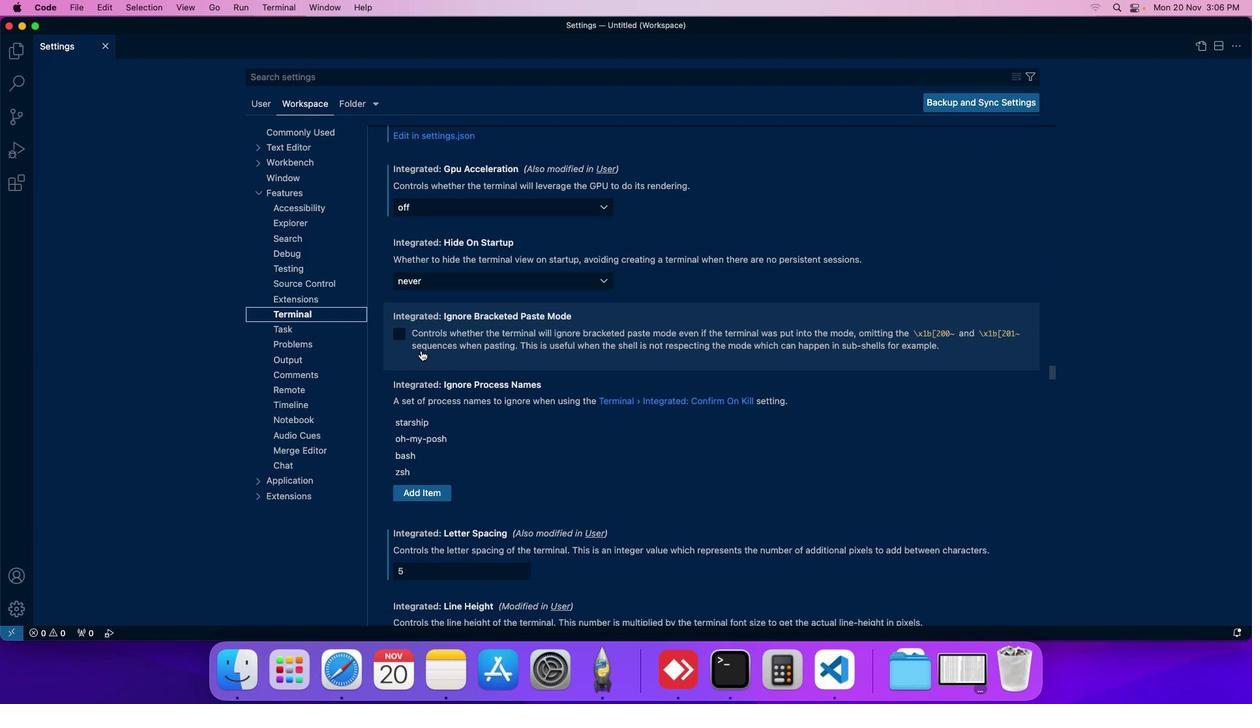 
Action: Mouse scrolled (419, 348) with delta (-1, -1)
Screenshot: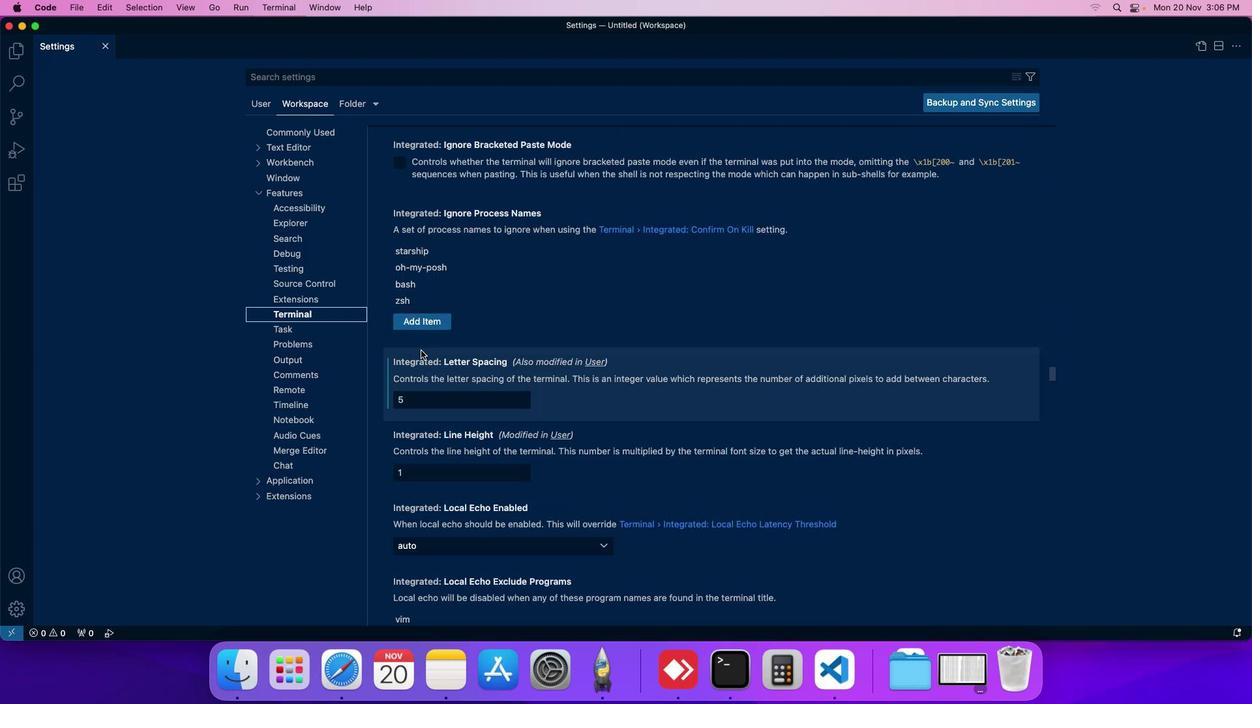 
Action: Mouse moved to (419, 348)
Screenshot: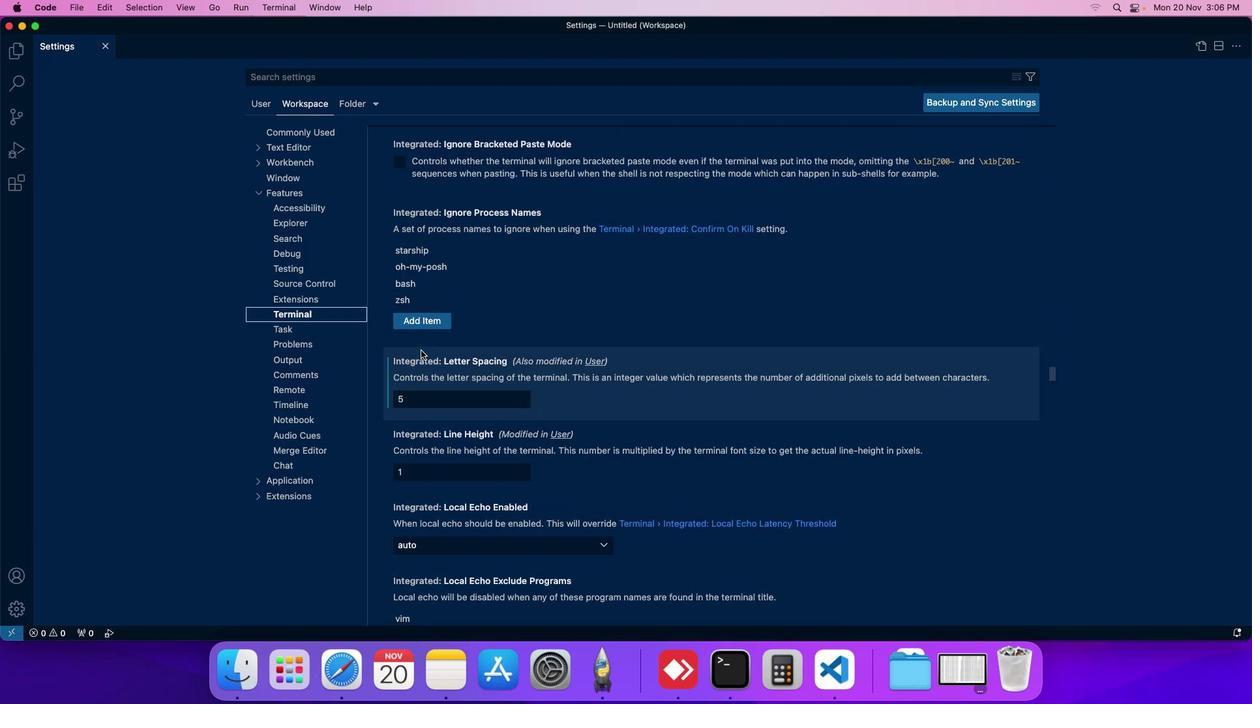 
Action: Mouse scrolled (419, 348) with delta (-1, -1)
Screenshot: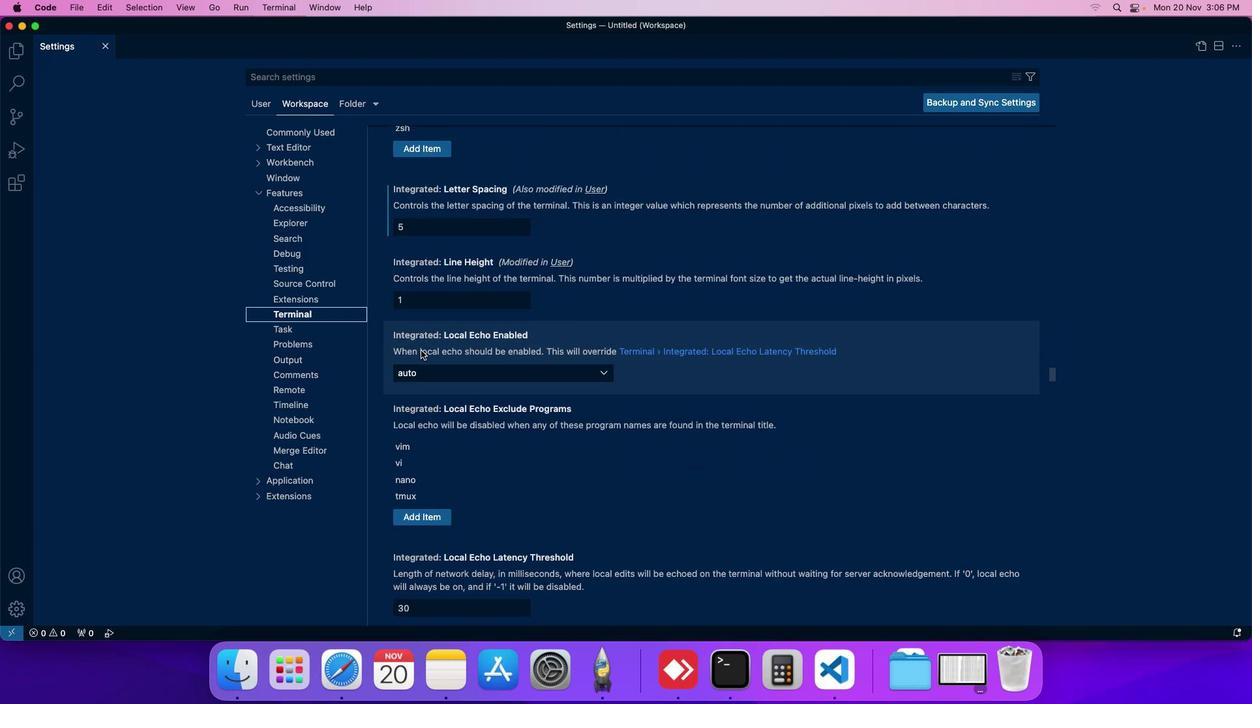 
Action: Mouse moved to (428, 231)
Screenshot: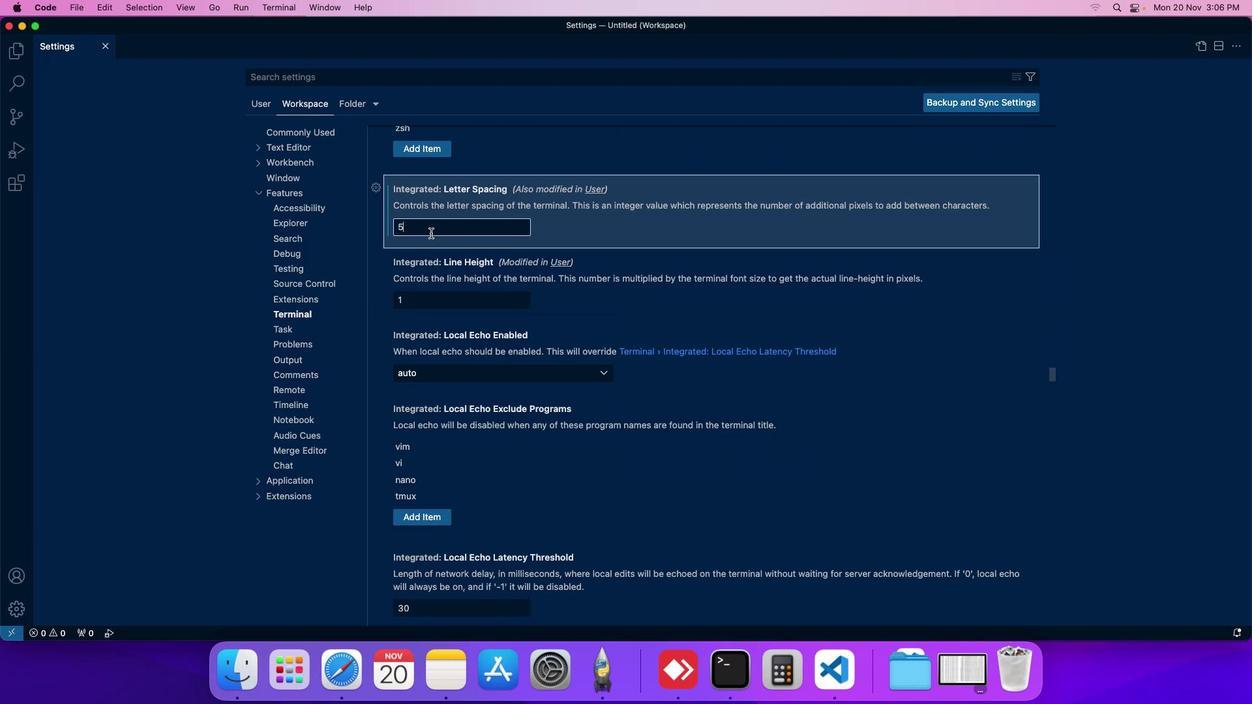 
Action: Mouse pressed left at (428, 231)
Screenshot: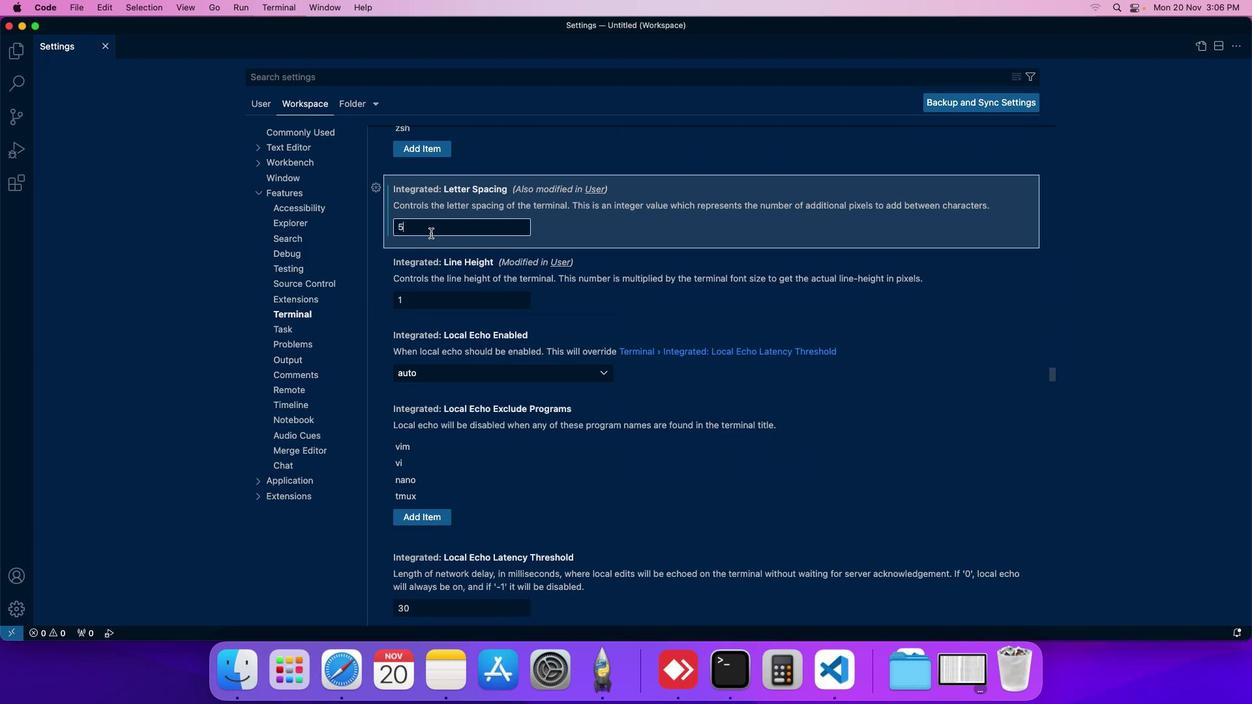 
Action: Key pressed Key.backspace'5'
Screenshot: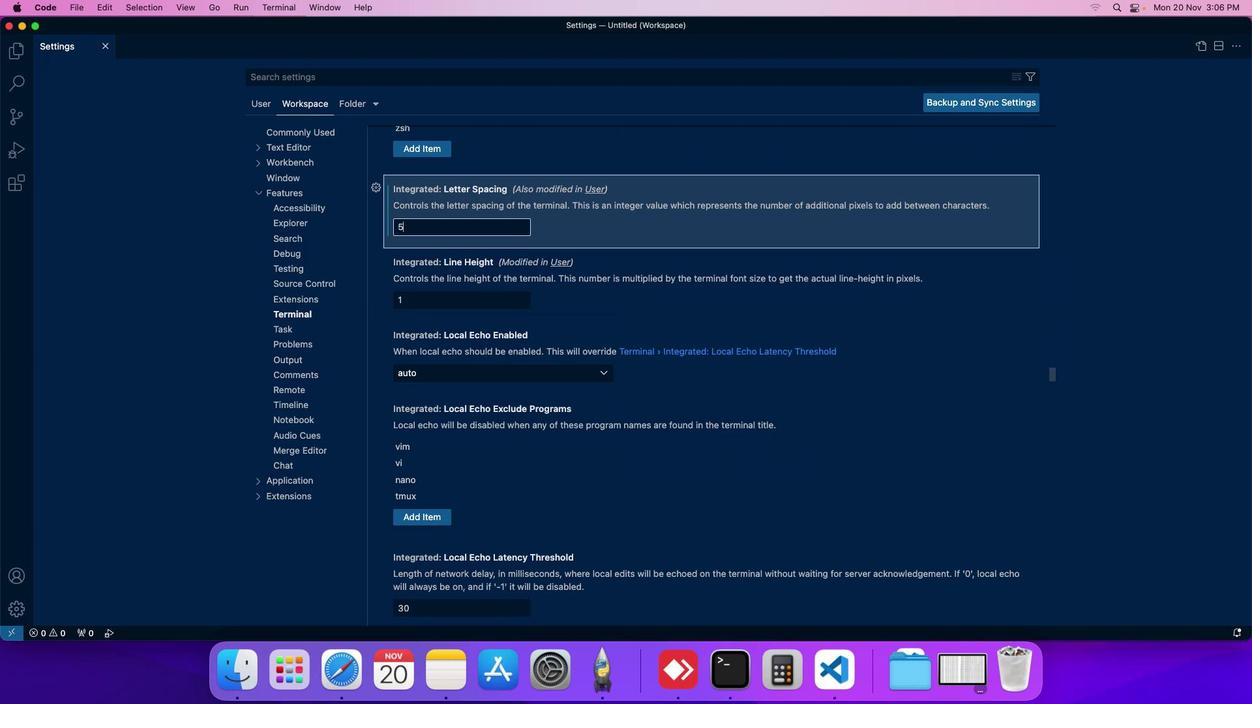 
